 Task: For heading Arial black with underline.  font size for heading18,  'Change the font style of data to'Calibri.  and font size to 9,  Change the alignment of both headline & data to Align center.  In the sheet   Prime Sales templetes book
Action: Mouse moved to (20, 114)
Screenshot: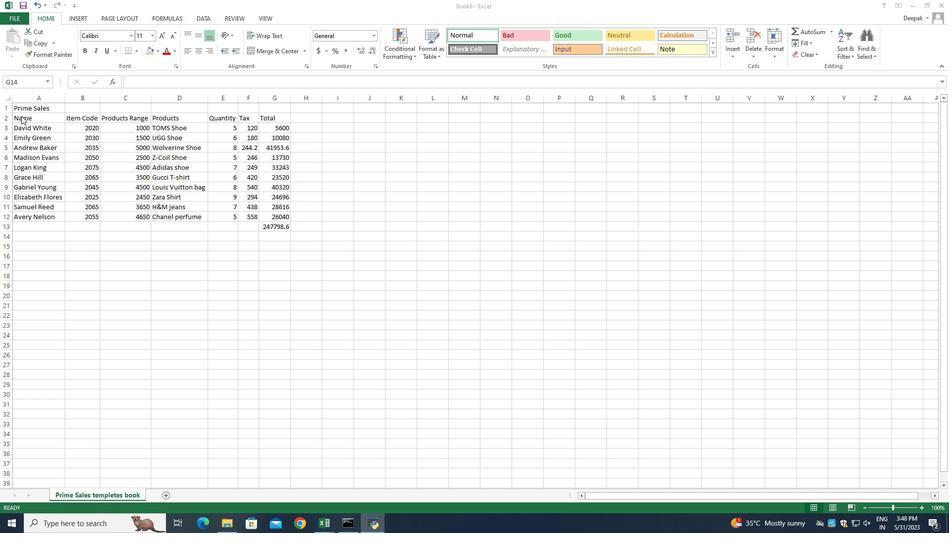 
Action: Mouse pressed left at (20, 114)
Screenshot: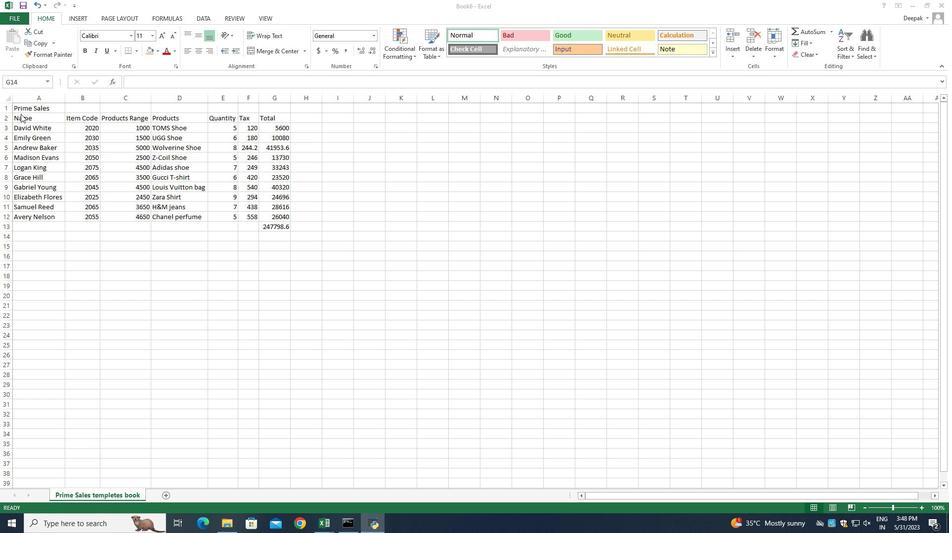
Action: Mouse moved to (17, 118)
Screenshot: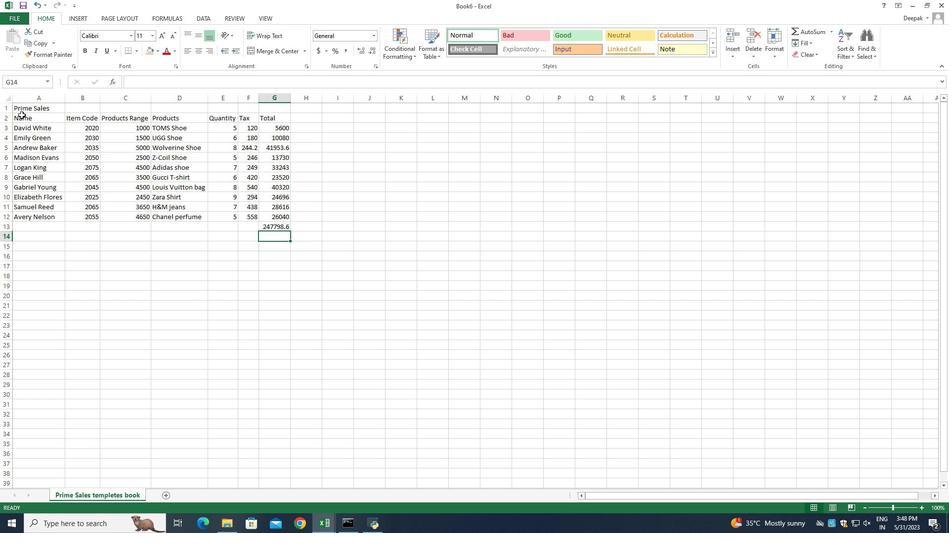 
Action: Mouse pressed left at (17, 118)
Screenshot: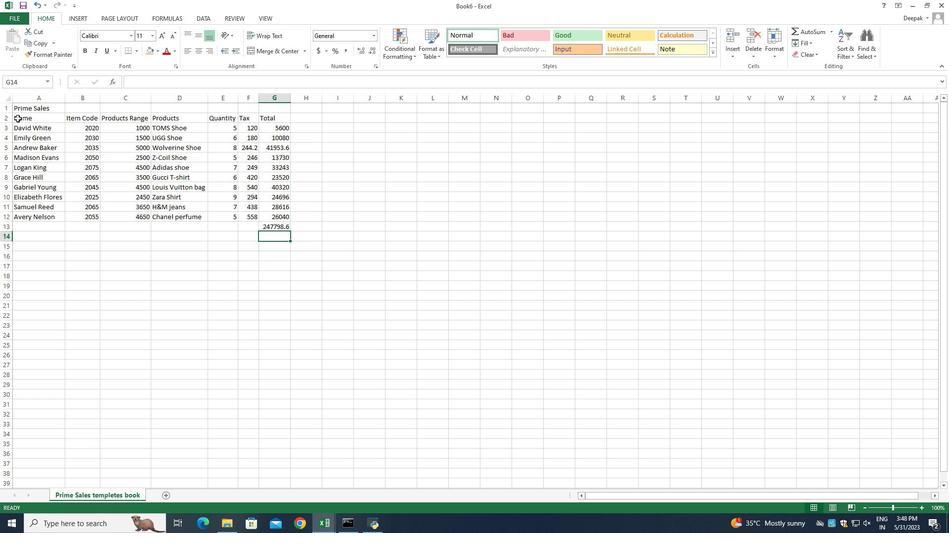 
Action: Mouse moved to (132, 36)
Screenshot: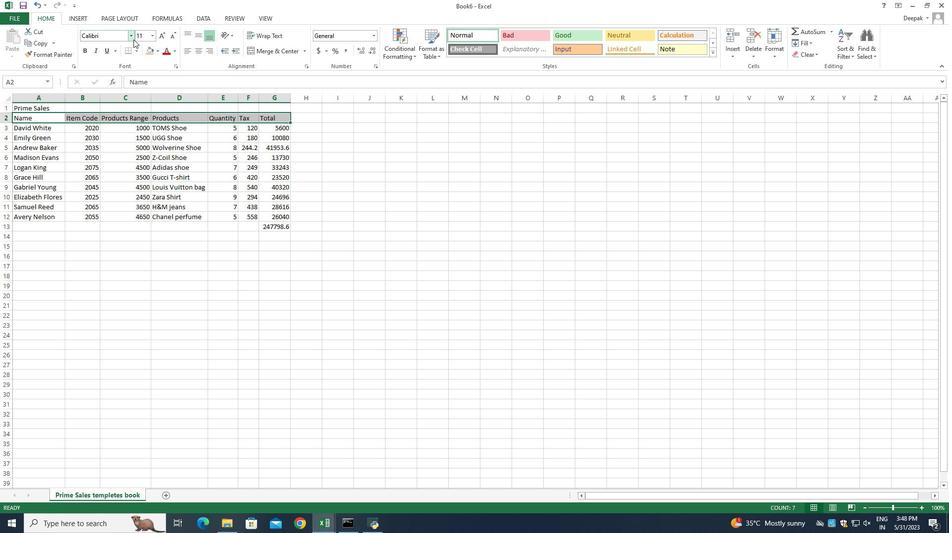 
Action: Mouse pressed left at (132, 36)
Screenshot: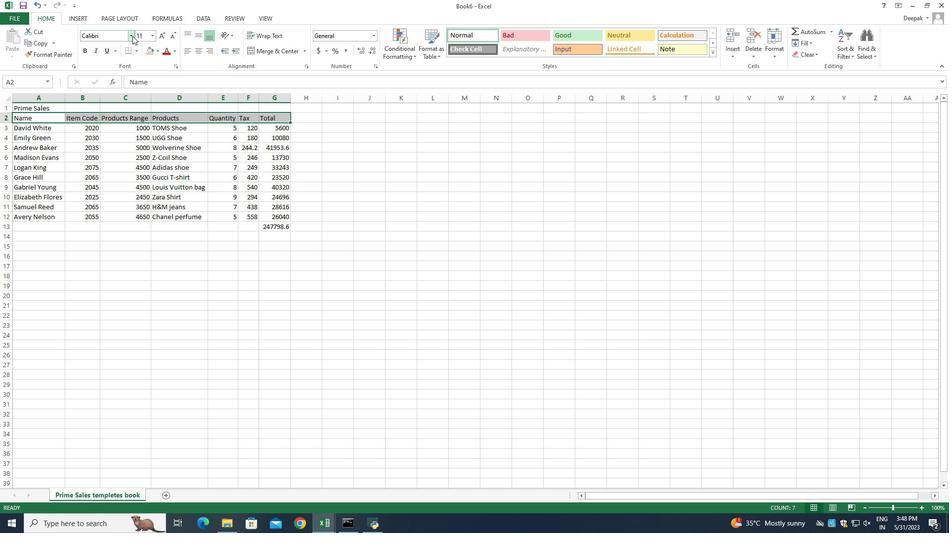 
Action: Mouse moved to (143, 133)
Screenshot: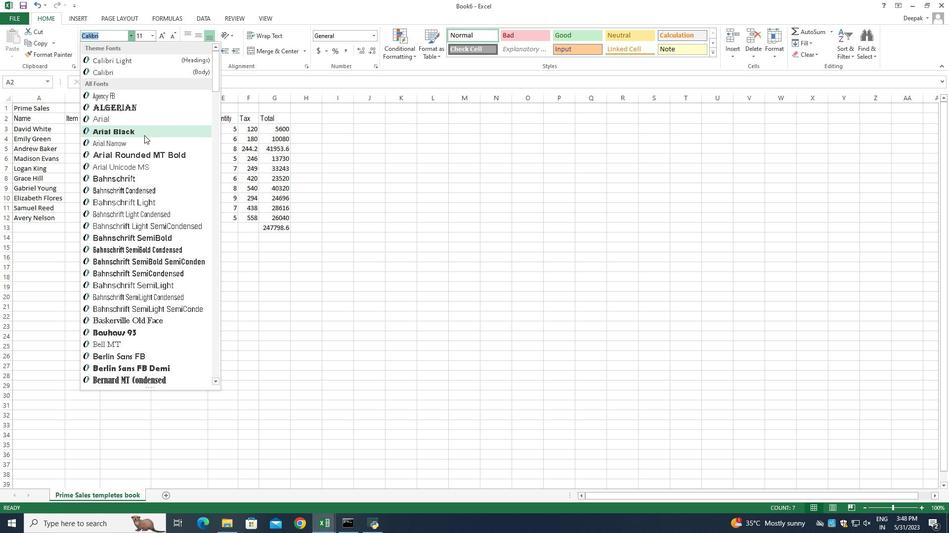 
Action: Mouse pressed left at (143, 133)
Screenshot: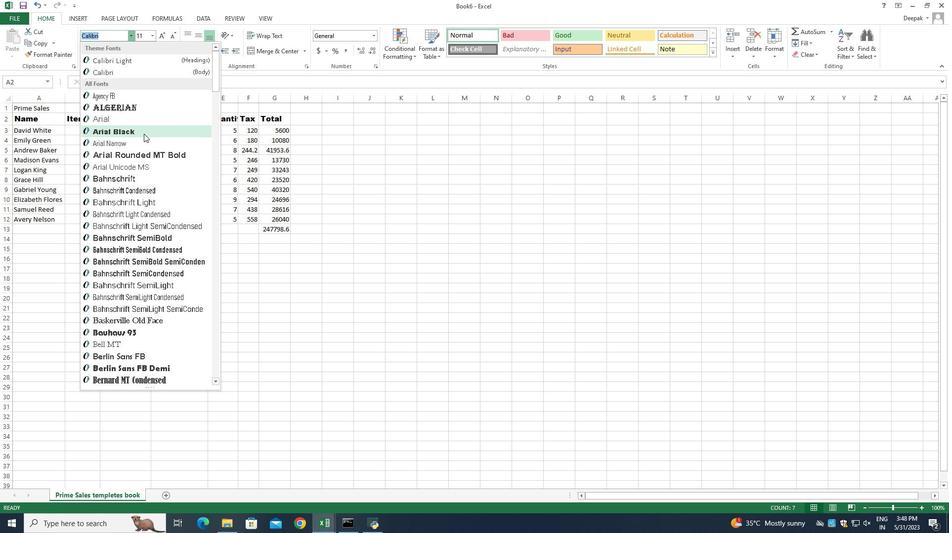
Action: Mouse moved to (99, 98)
Screenshot: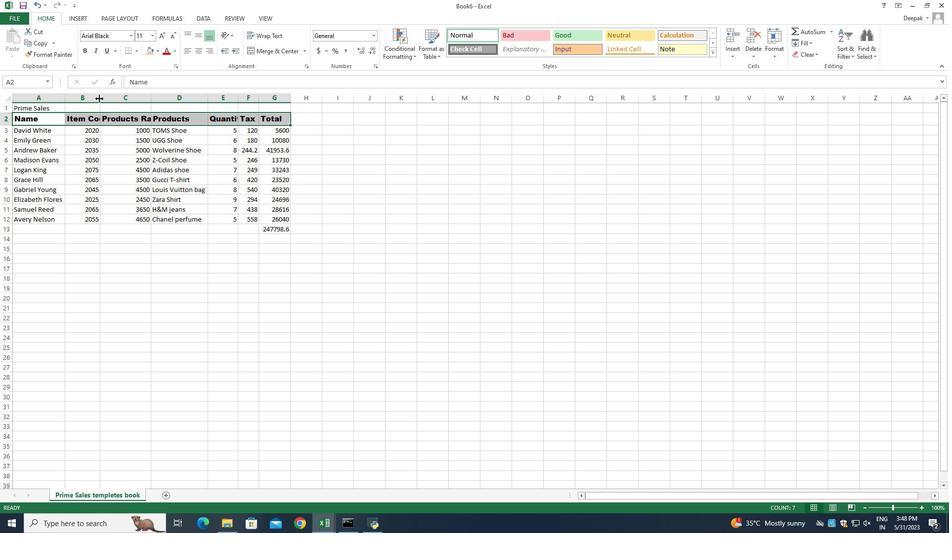 
Action: Mouse pressed left at (99, 98)
Screenshot: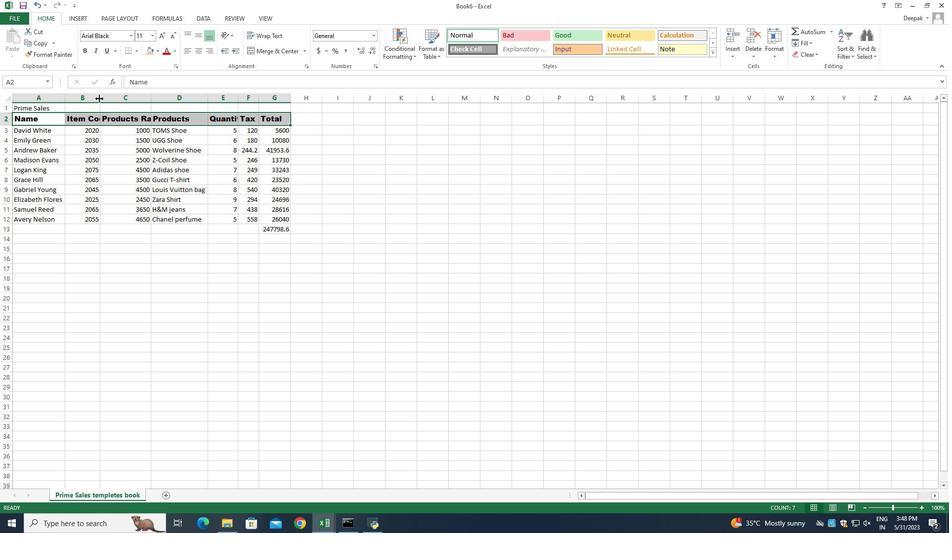 
Action: Mouse pressed left at (99, 98)
Screenshot: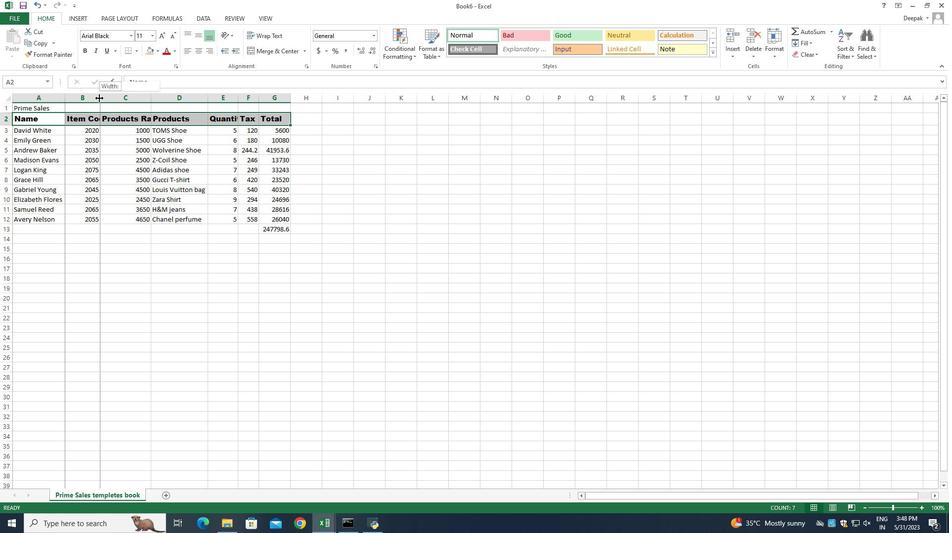
Action: Mouse moved to (163, 98)
Screenshot: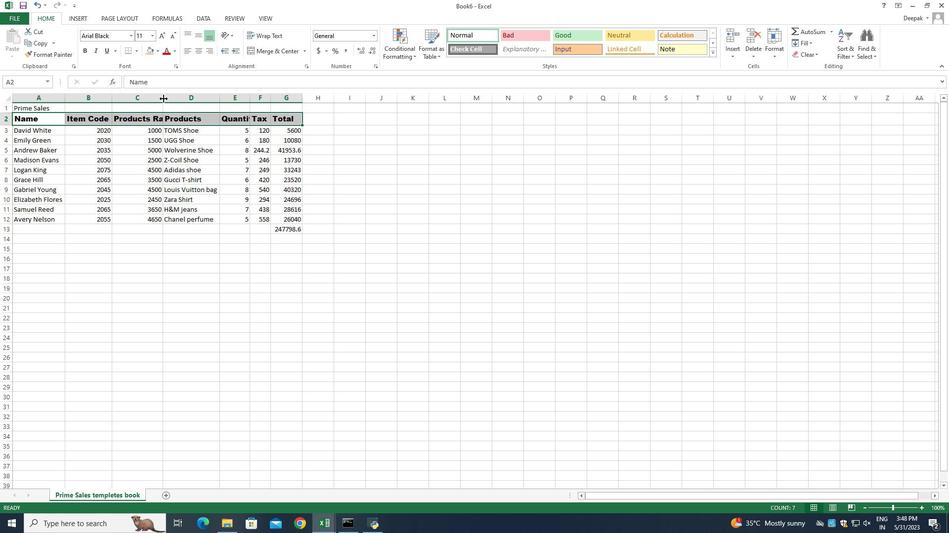 
Action: Mouse pressed left at (163, 98)
Screenshot: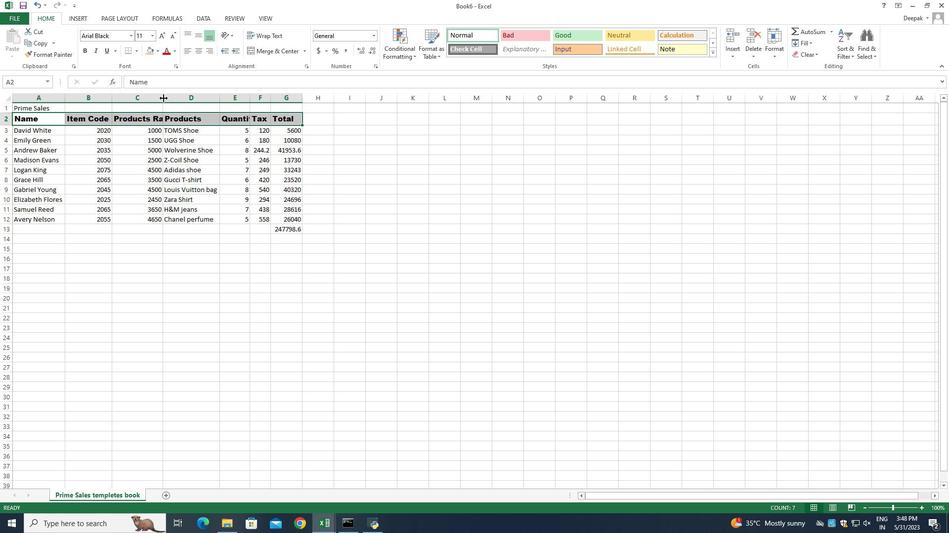 
Action: Mouse pressed left at (163, 98)
Screenshot: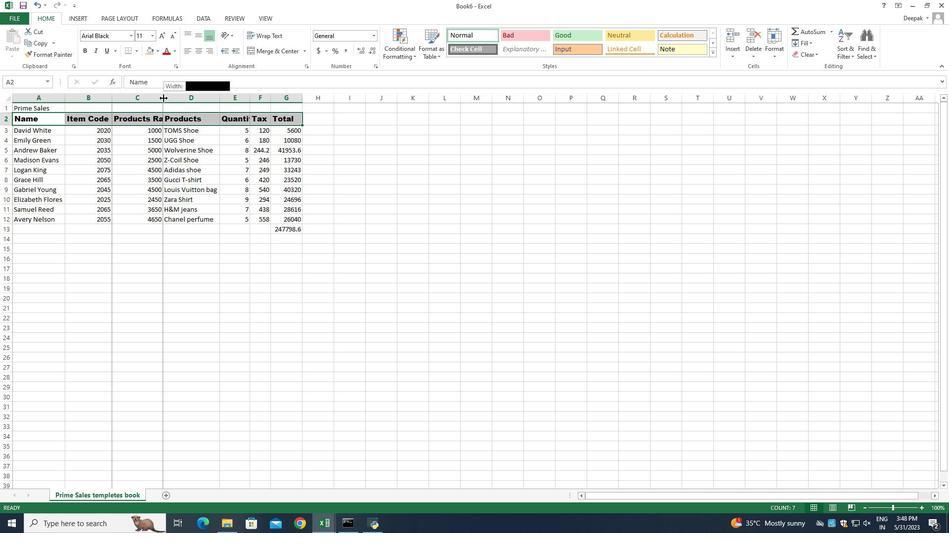 
Action: Mouse moved to (239, 98)
Screenshot: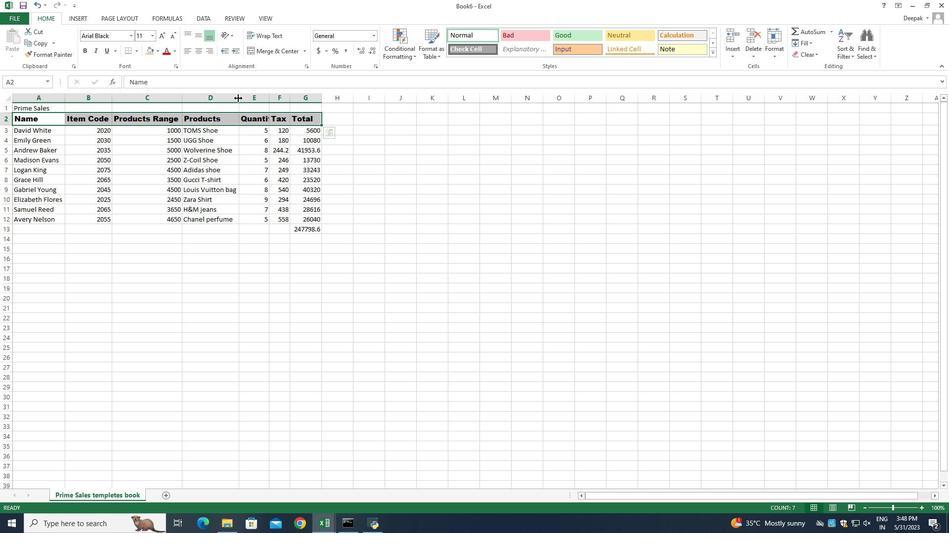 
Action: Mouse pressed left at (239, 98)
Screenshot: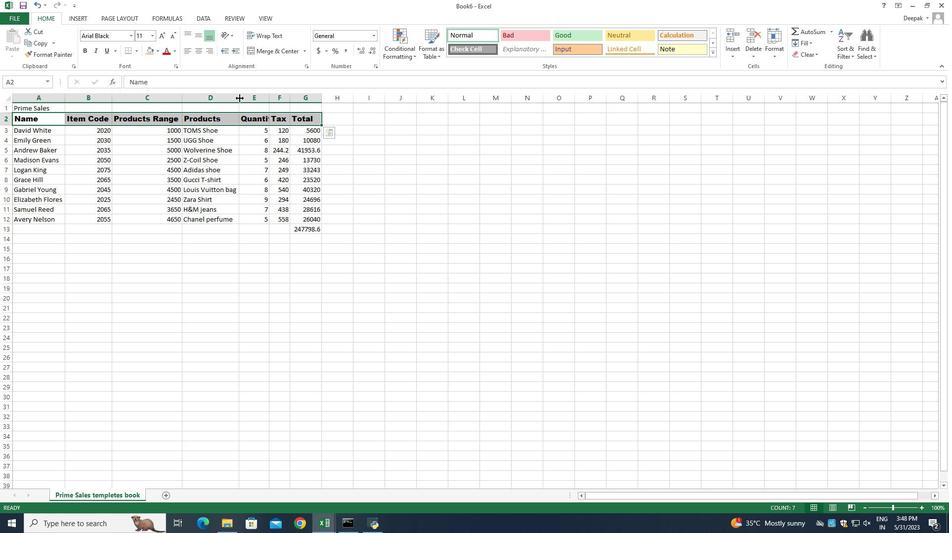 
Action: Mouse pressed left at (239, 98)
Screenshot: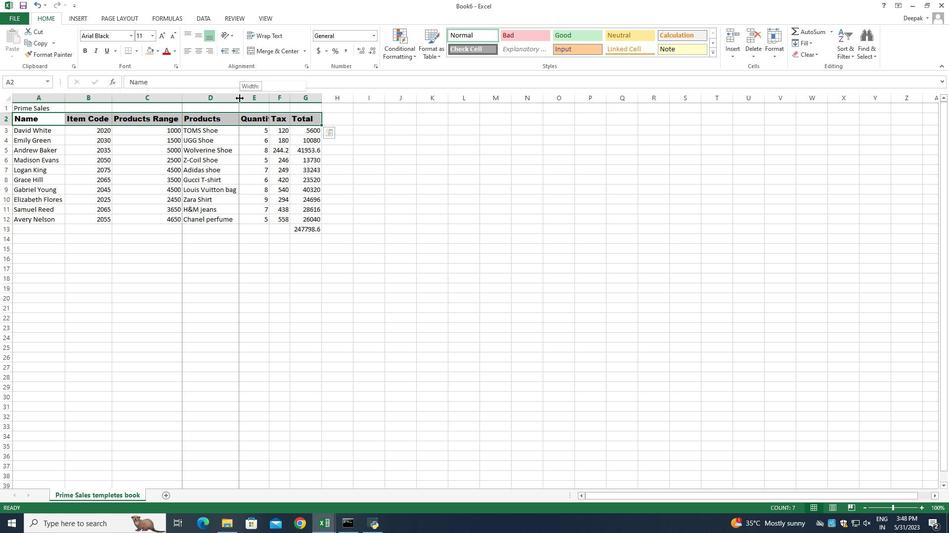 
Action: Mouse moved to (137, 259)
Screenshot: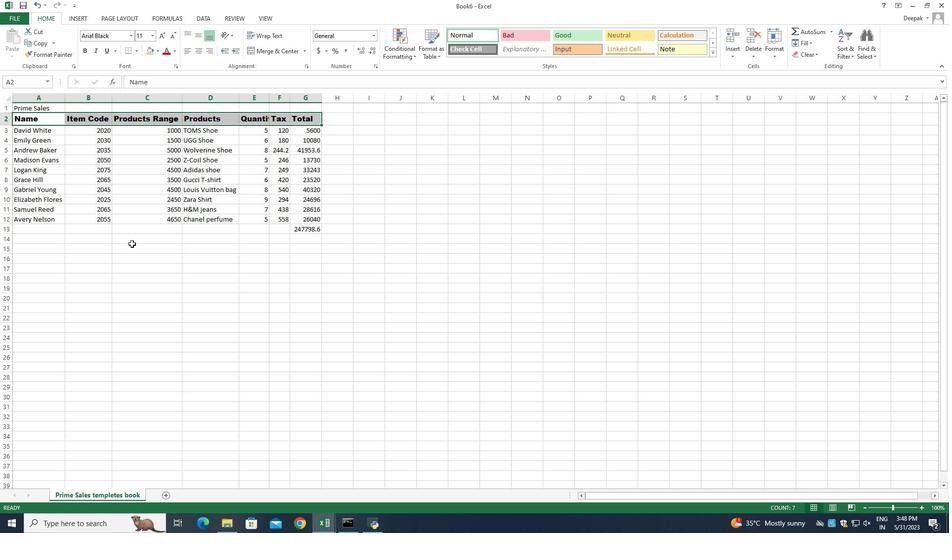 
Action: Mouse scrolled (137, 259) with delta (0, 0)
Screenshot: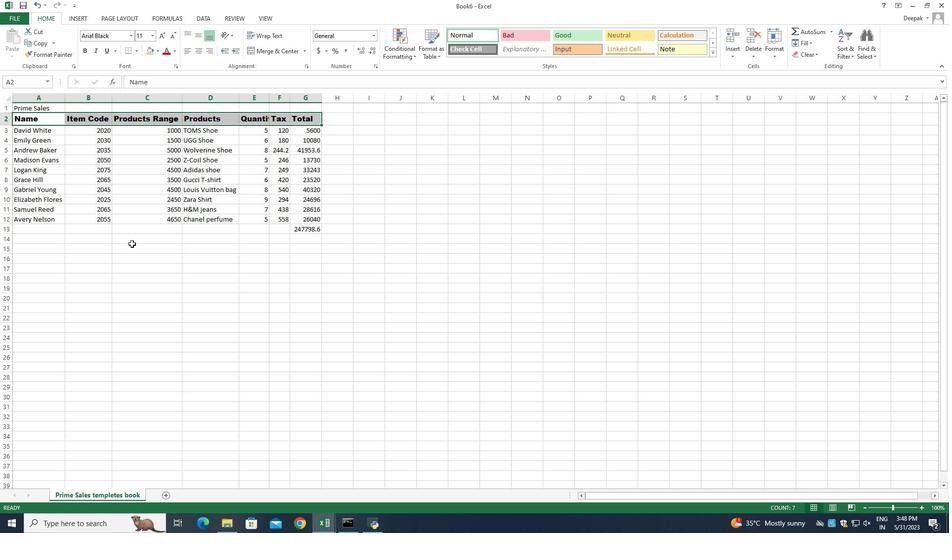 
Action: Mouse moved to (109, 52)
Screenshot: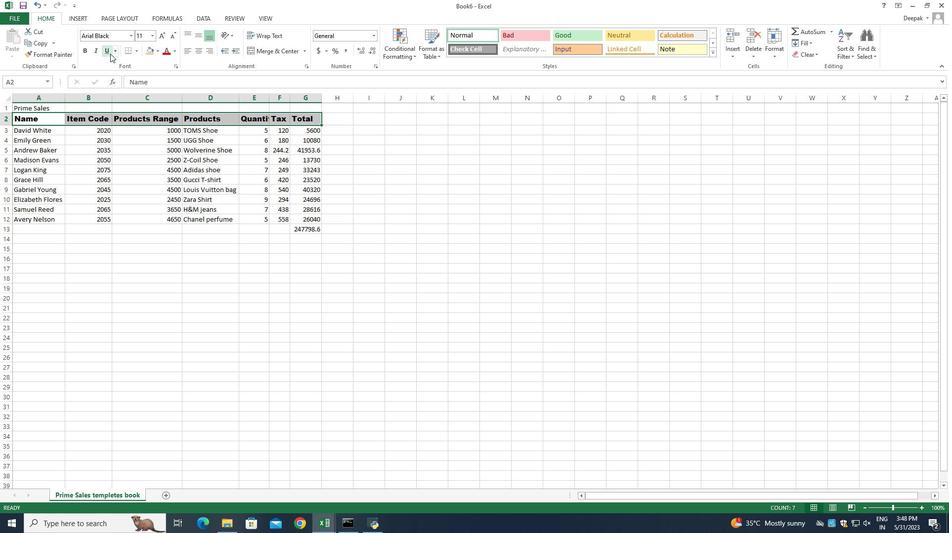 
Action: Mouse pressed left at (109, 52)
Screenshot: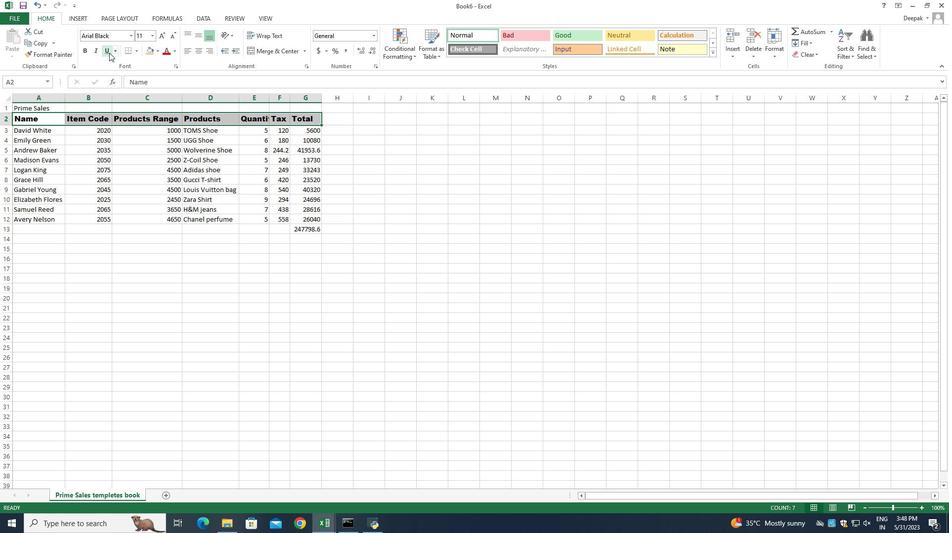 
Action: Mouse moved to (150, 36)
Screenshot: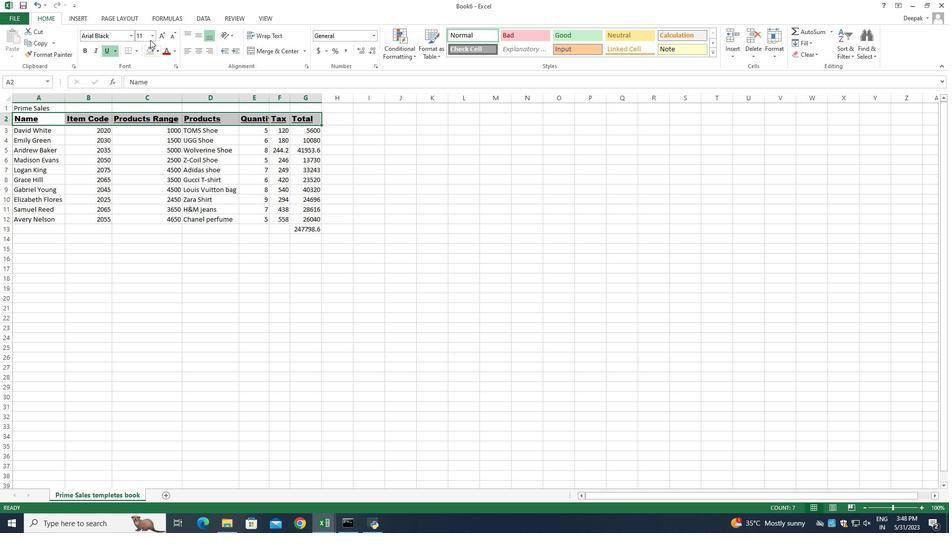 
Action: Mouse pressed left at (150, 36)
Screenshot: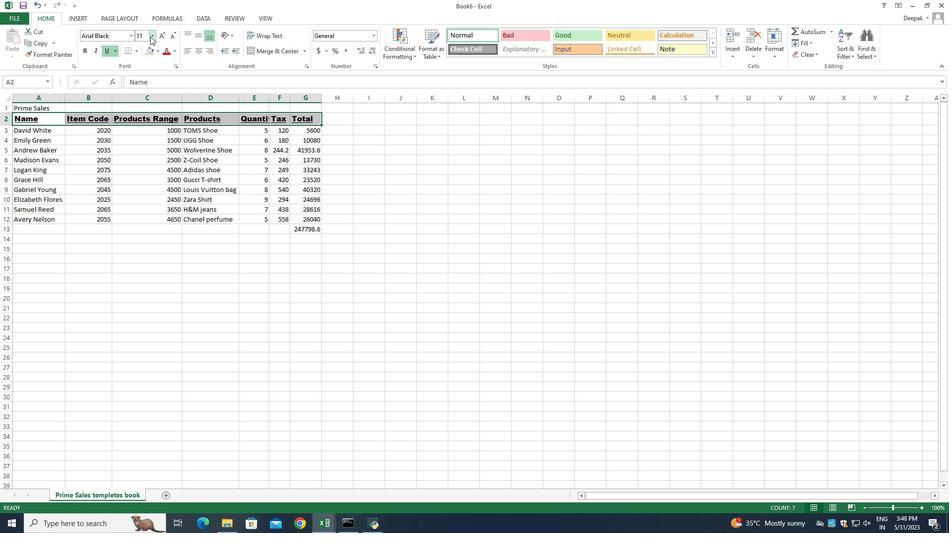 
Action: Mouse moved to (143, 109)
Screenshot: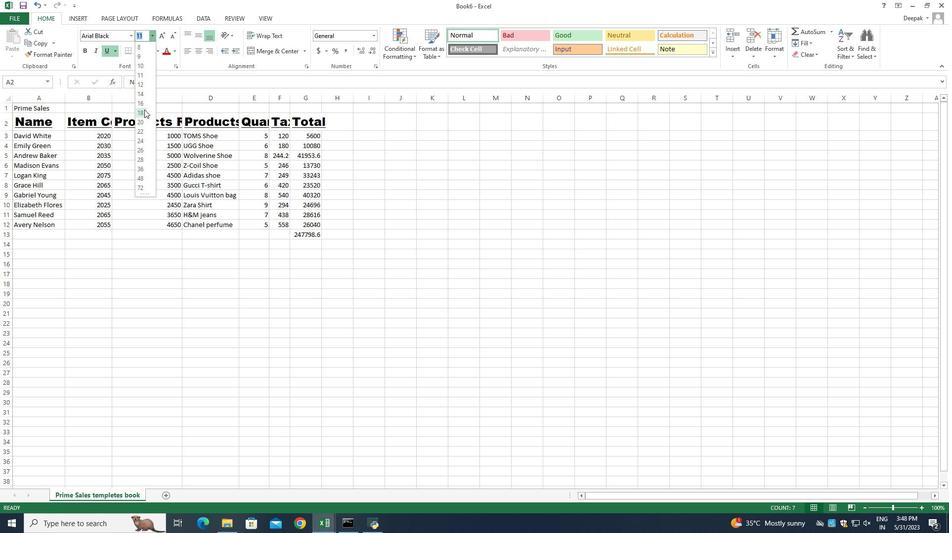 
Action: Mouse pressed left at (143, 109)
Screenshot: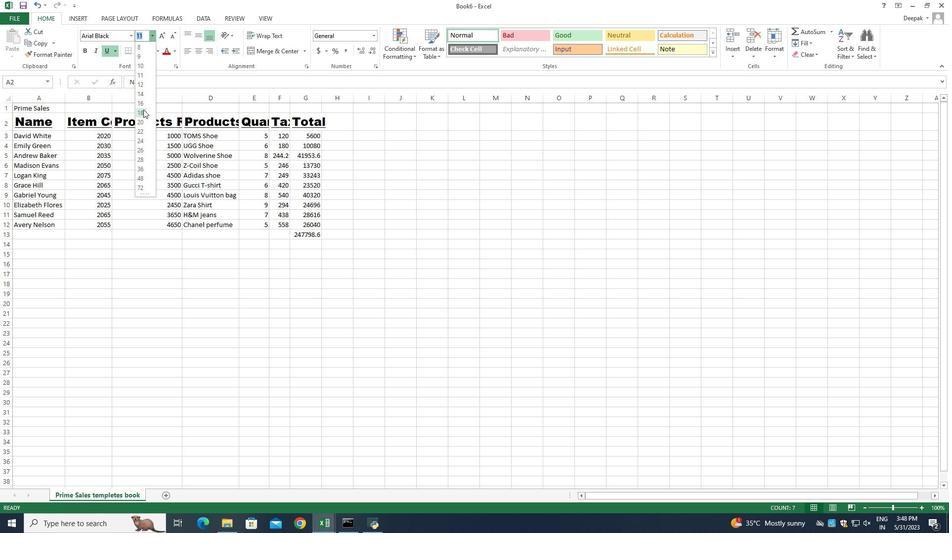 
Action: Mouse moved to (25, 136)
Screenshot: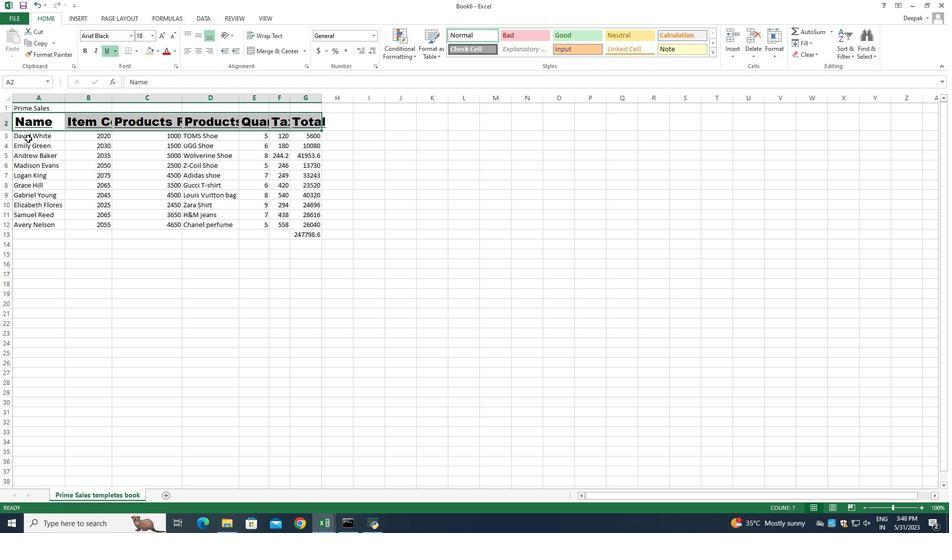 
Action: Mouse pressed left at (25, 136)
Screenshot: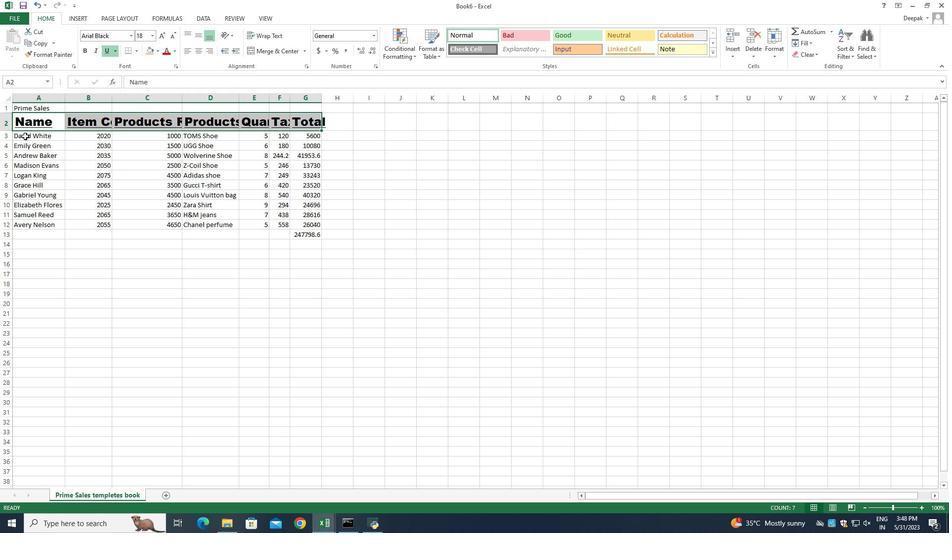 
Action: Mouse moved to (130, 36)
Screenshot: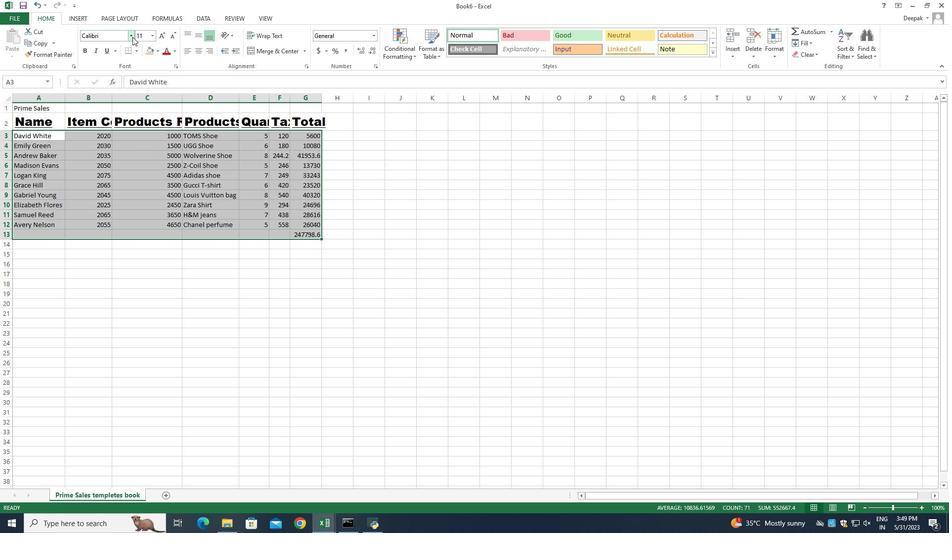 
Action: Mouse pressed left at (130, 36)
Screenshot: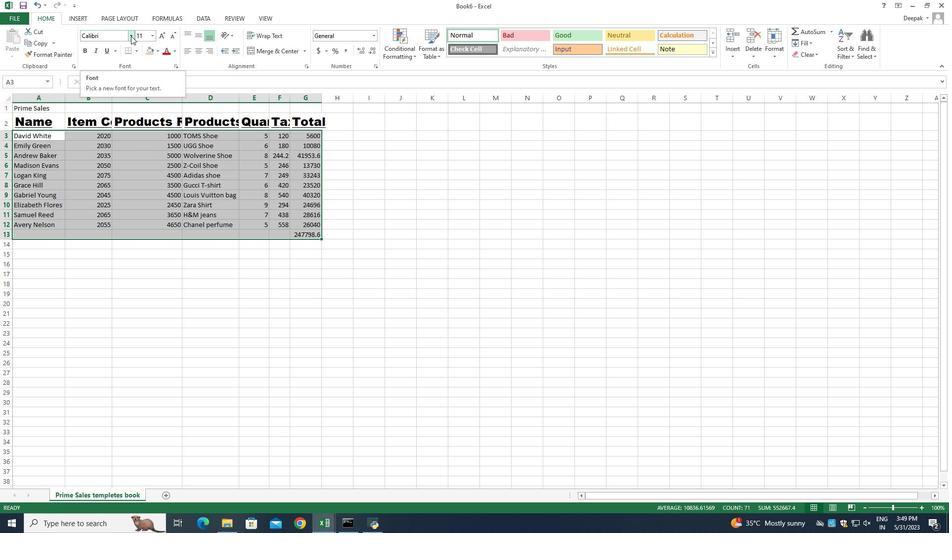 
Action: Mouse moved to (129, 71)
Screenshot: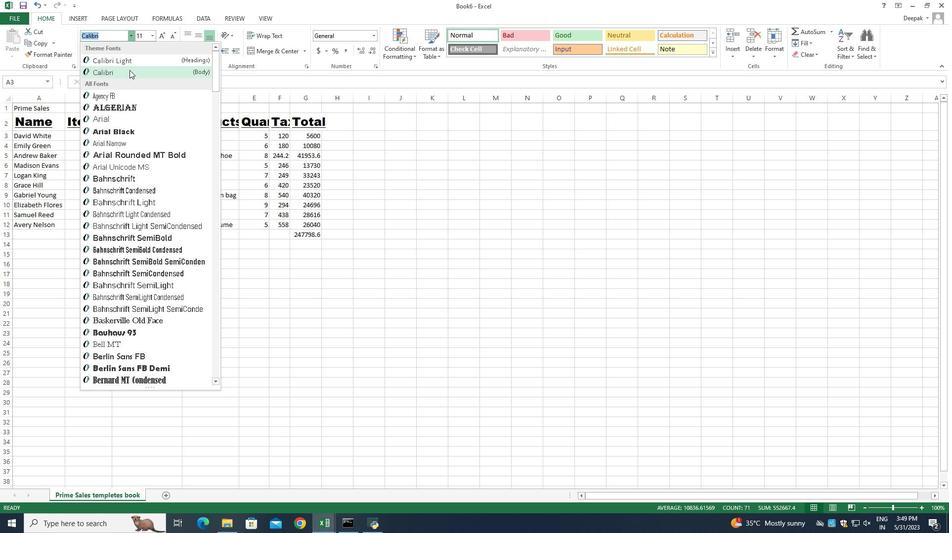 
Action: Mouse pressed left at (129, 71)
Screenshot: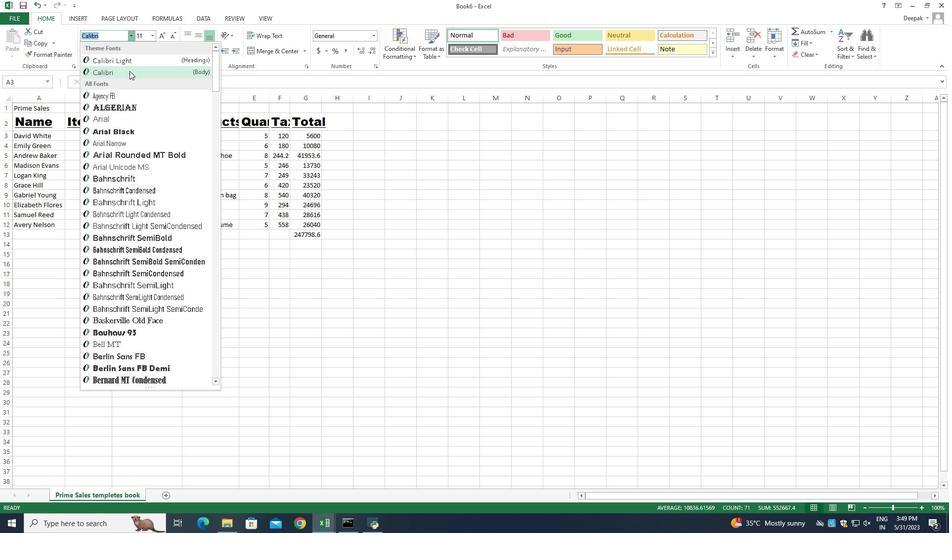 
Action: Mouse moved to (151, 36)
Screenshot: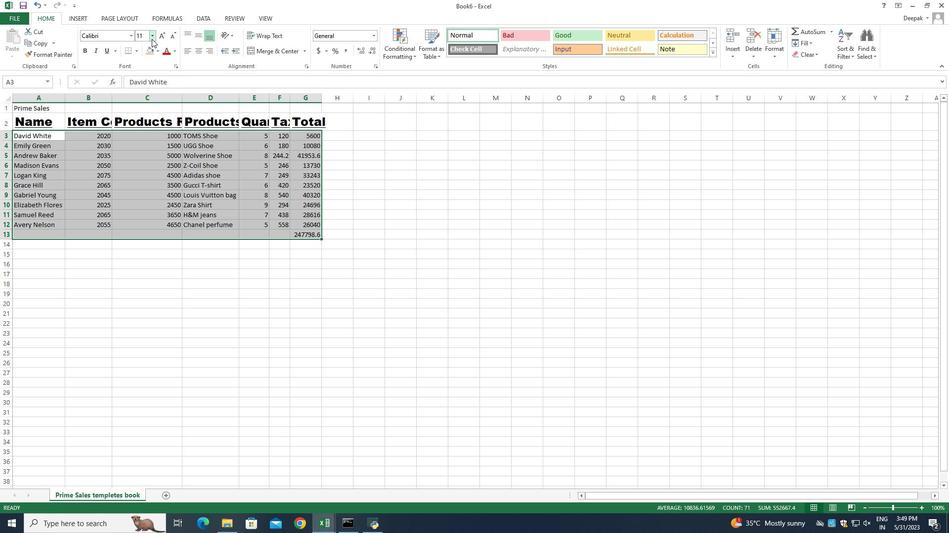
Action: Mouse pressed left at (151, 36)
Screenshot: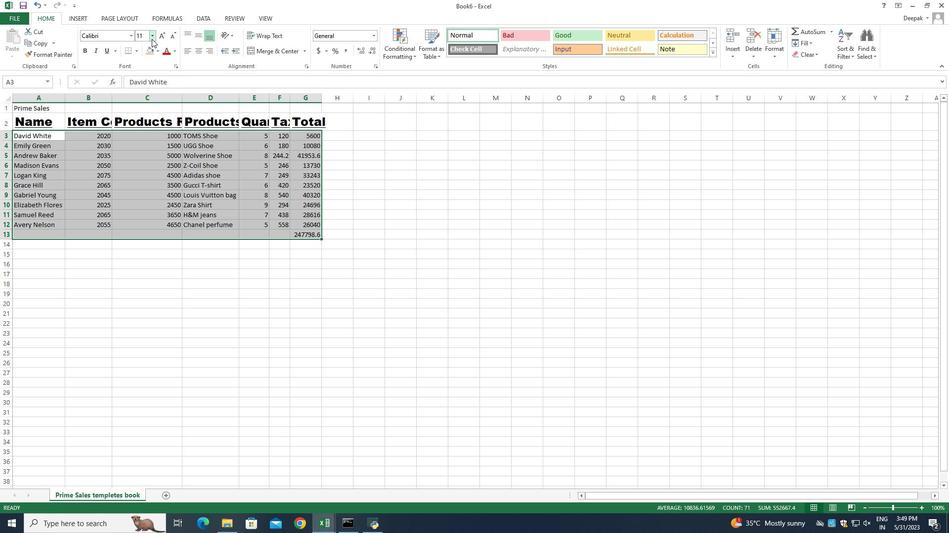 
Action: Mouse moved to (141, 54)
Screenshot: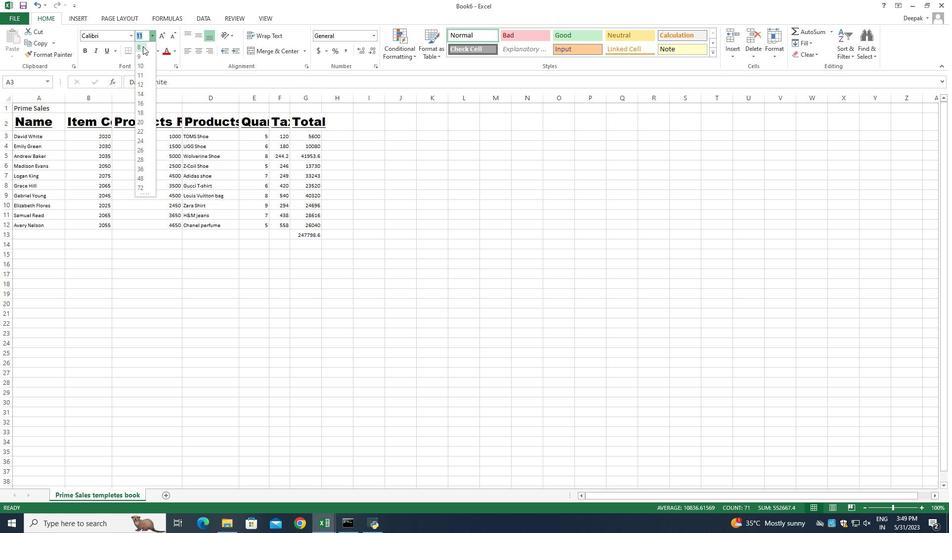 
Action: Mouse pressed left at (141, 54)
Screenshot: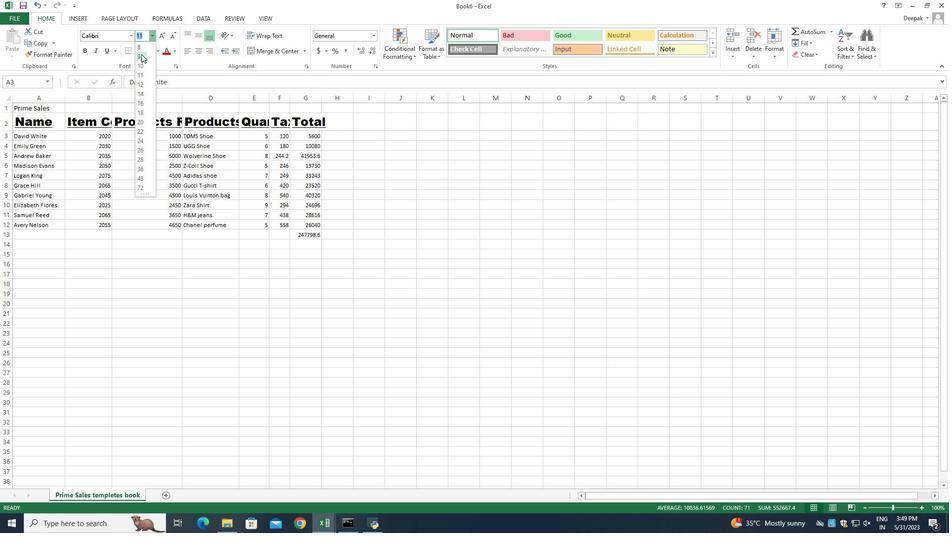 
Action: Mouse moved to (205, 124)
Screenshot: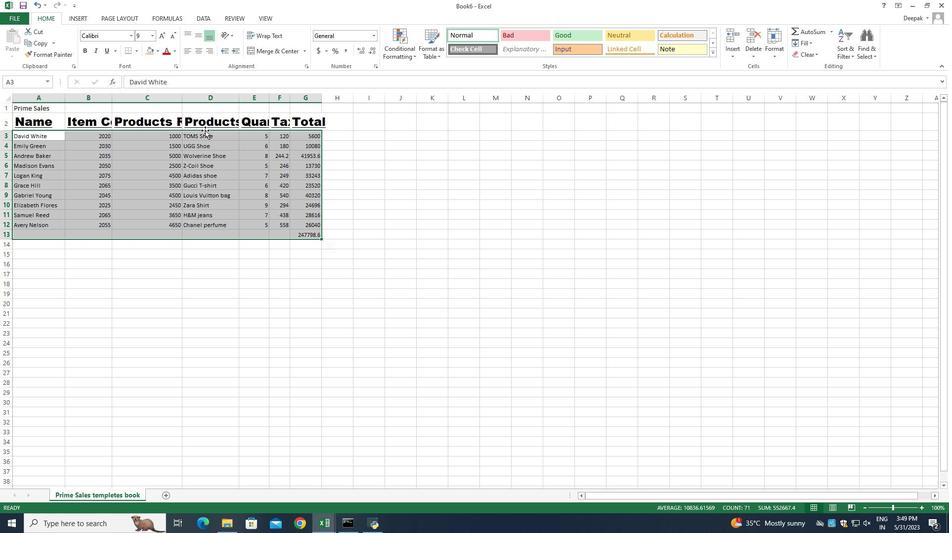 
Action: Mouse pressed left at (205, 124)
Screenshot: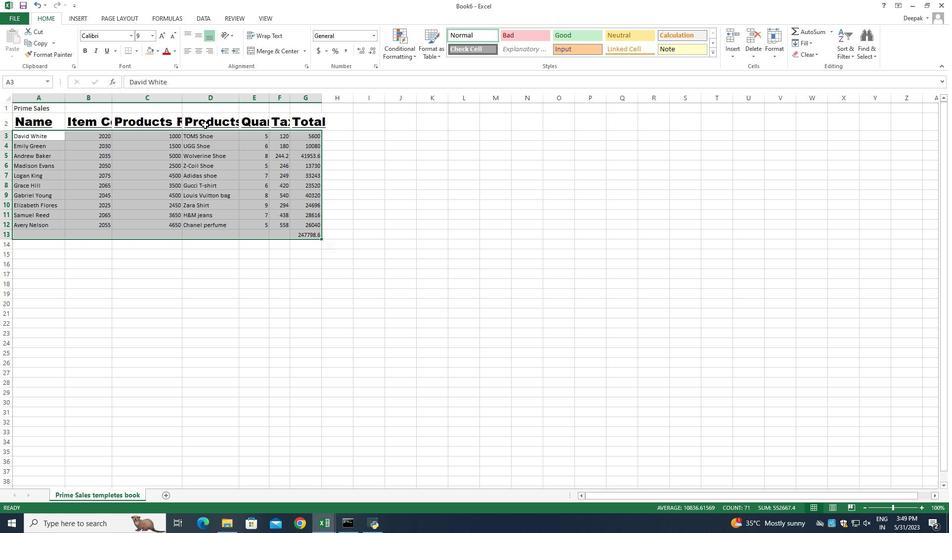 
Action: Mouse moved to (23, 118)
Screenshot: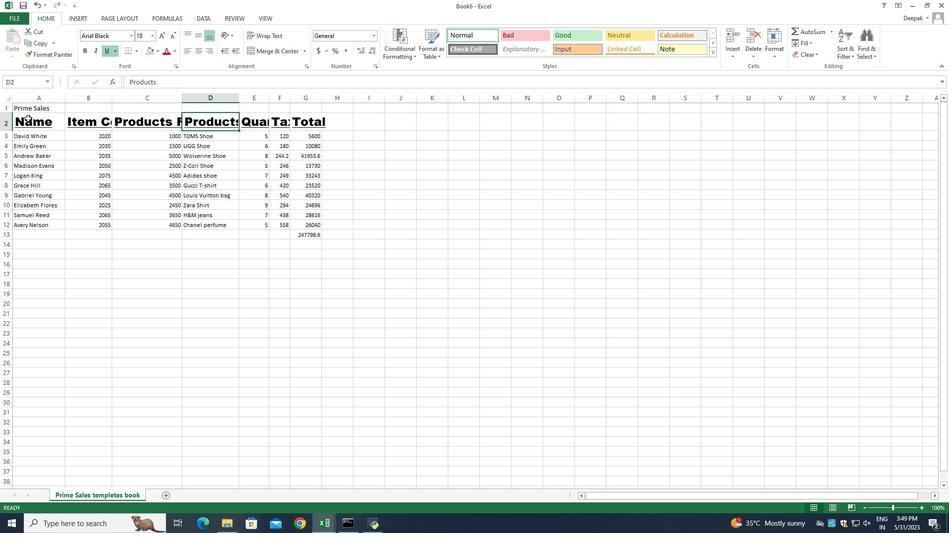 
Action: Mouse pressed left at (23, 118)
Screenshot: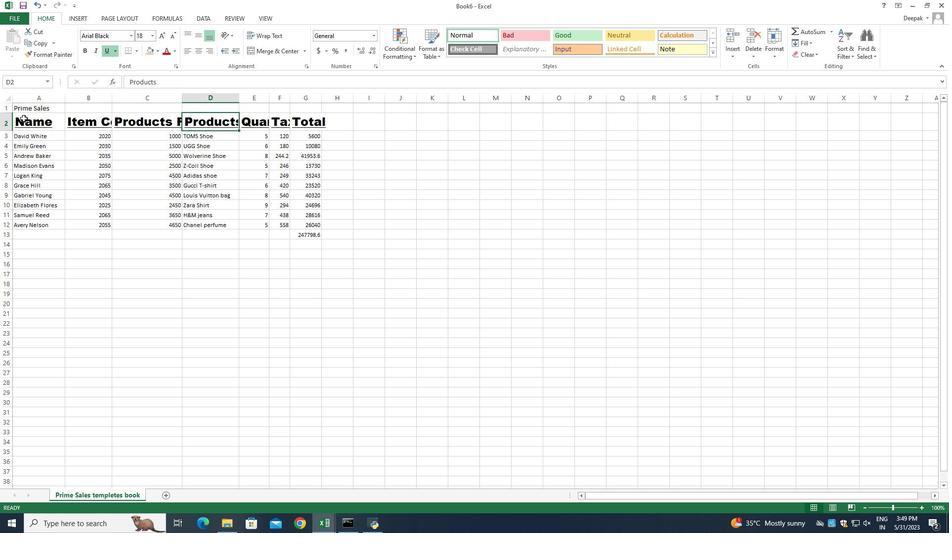 
Action: Mouse moved to (195, 48)
Screenshot: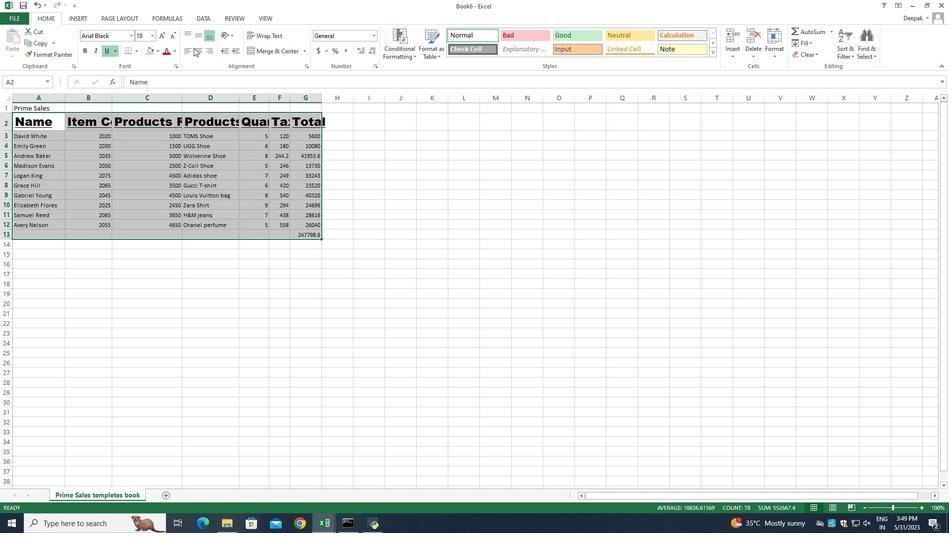 
Action: Mouse pressed left at (195, 48)
Screenshot: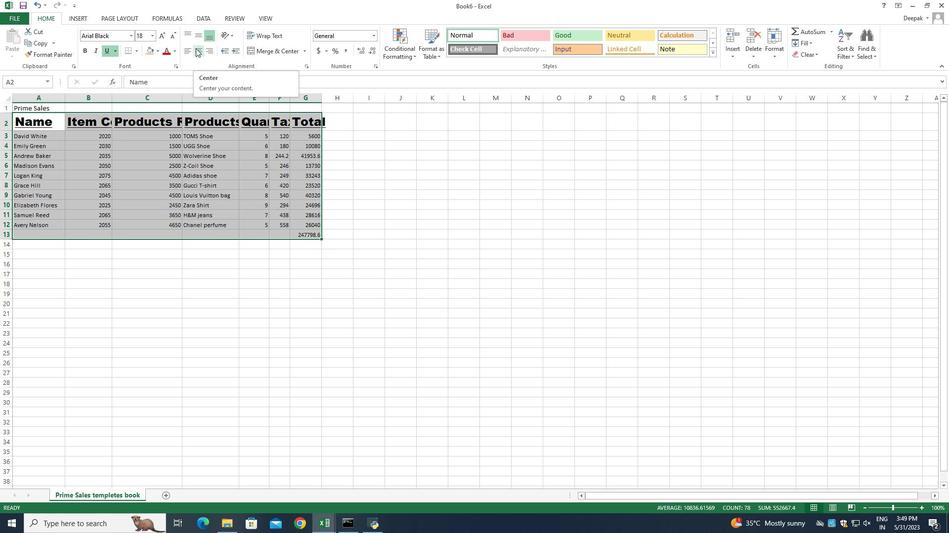 
Action: Mouse moved to (291, 252)
Screenshot: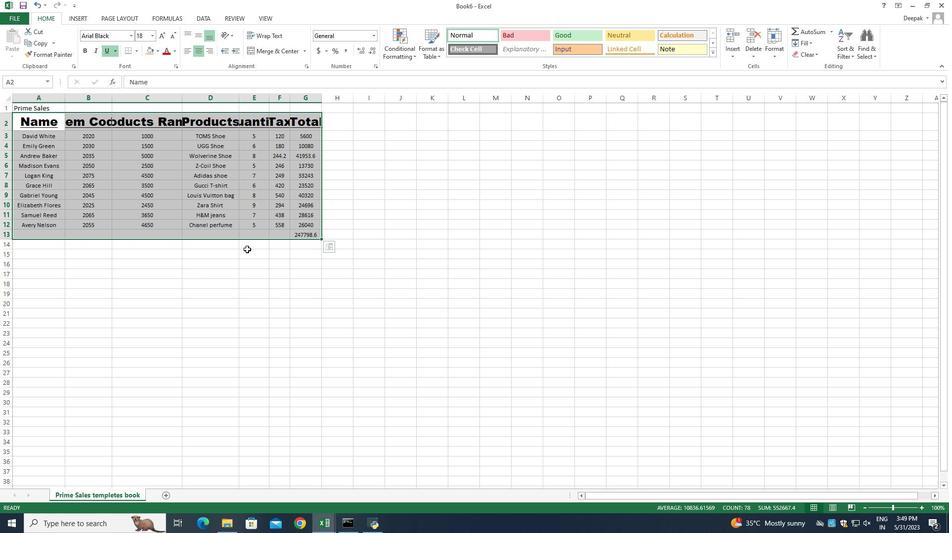 
Action: Mouse scrolled (291, 252) with delta (0, 0)
Screenshot: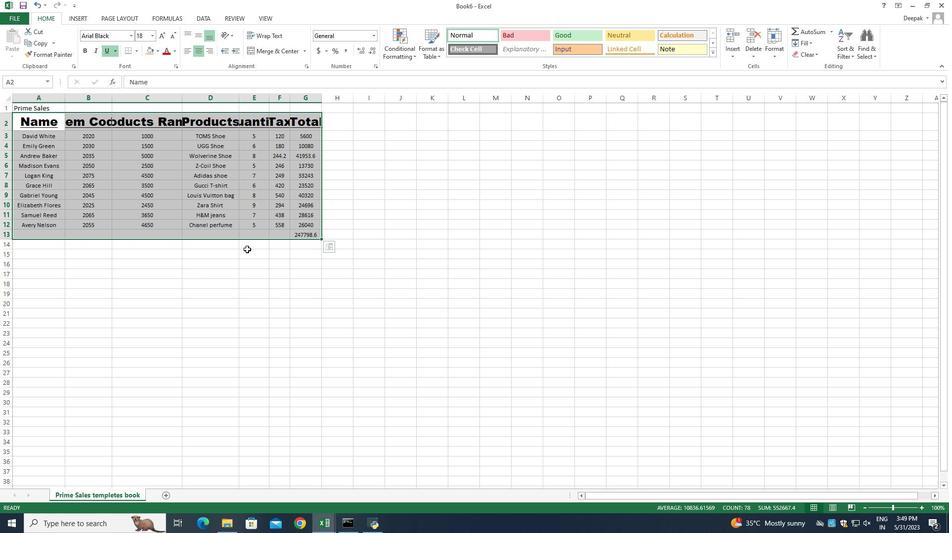 
Action: Mouse moved to (297, 253)
Screenshot: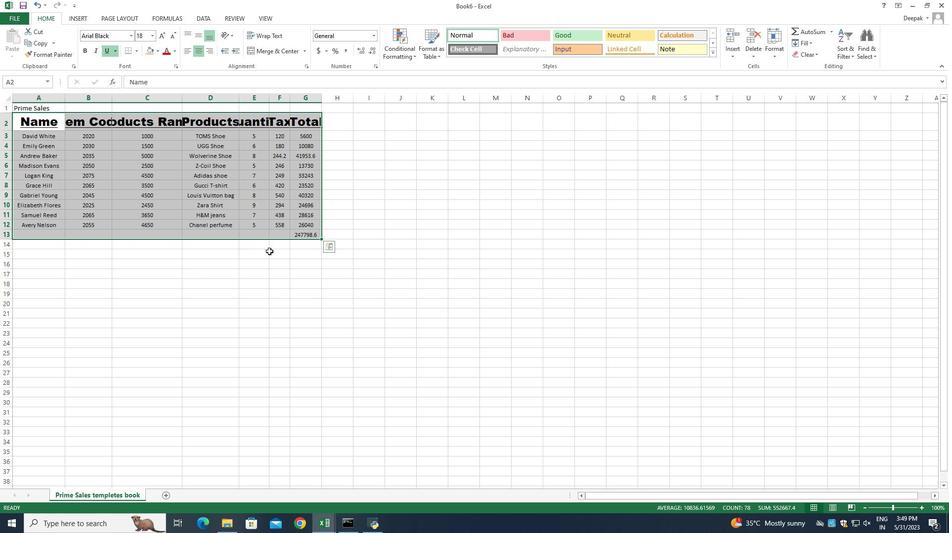 
Action: Mouse scrolled (297, 253) with delta (0, 0)
Screenshot: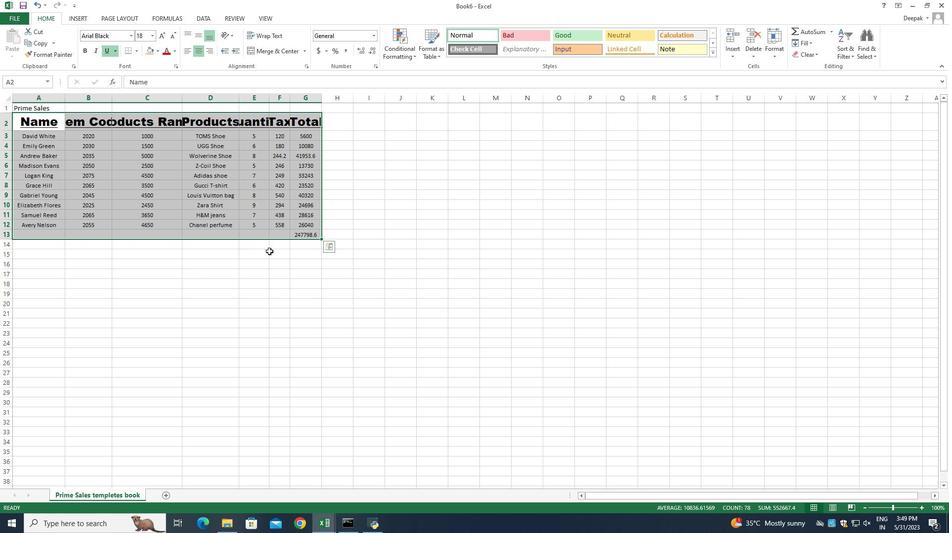 
Action: Mouse moved to (297, 253)
Screenshot: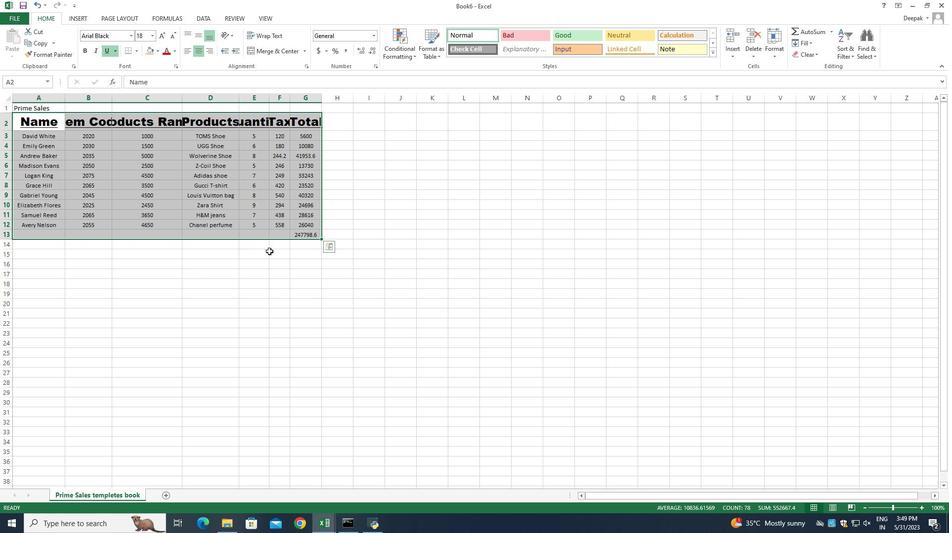 
Action: Mouse scrolled (297, 254) with delta (0, 0)
Screenshot: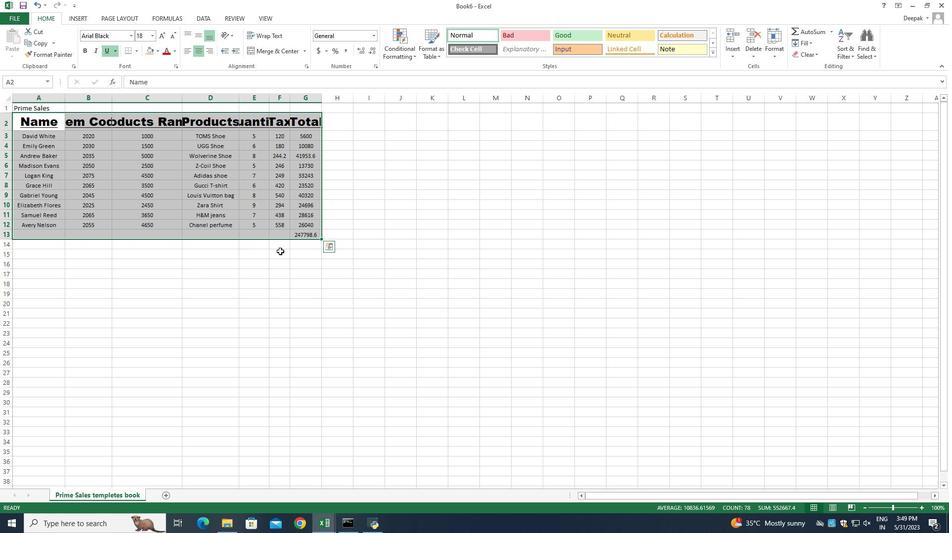 
Action: Mouse moved to (371, 156)
Screenshot: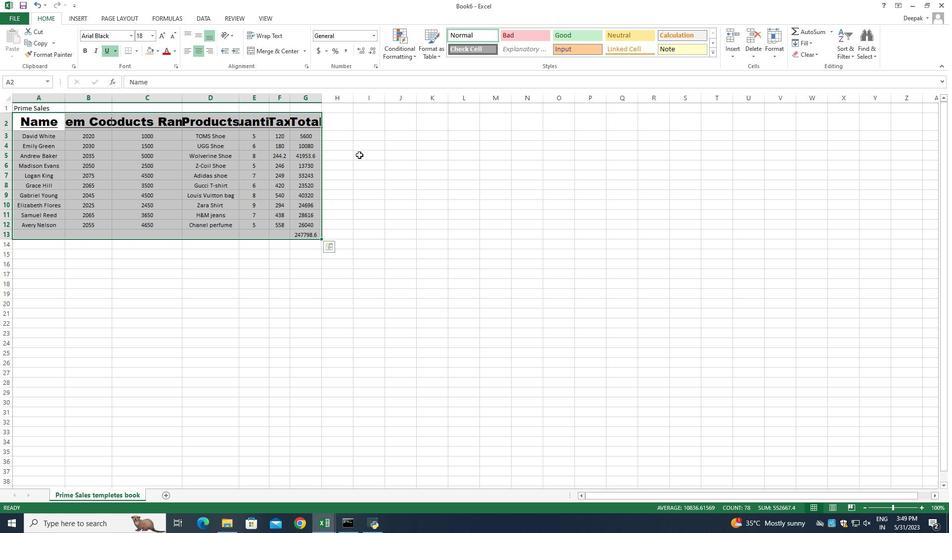 
Action: Mouse pressed left at (371, 156)
Screenshot: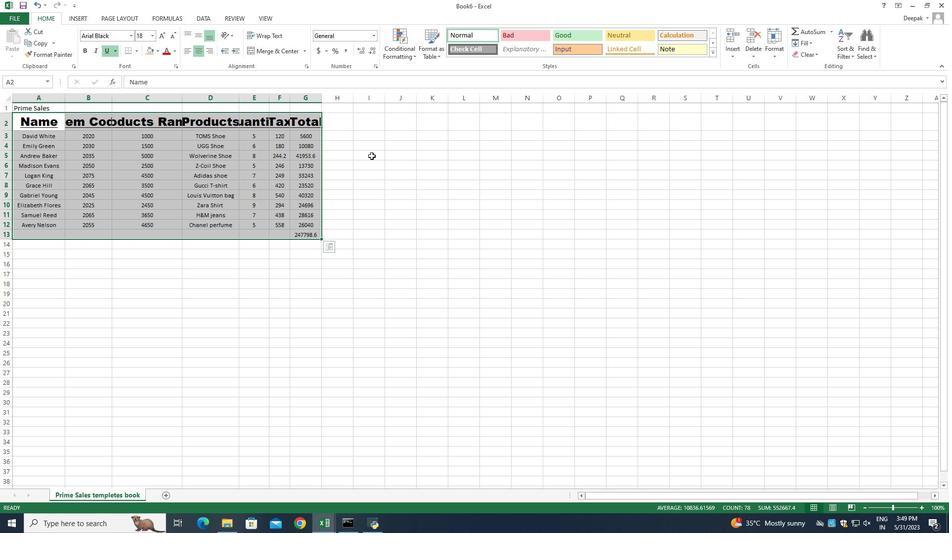
Action: Mouse moved to (211, 217)
Screenshot: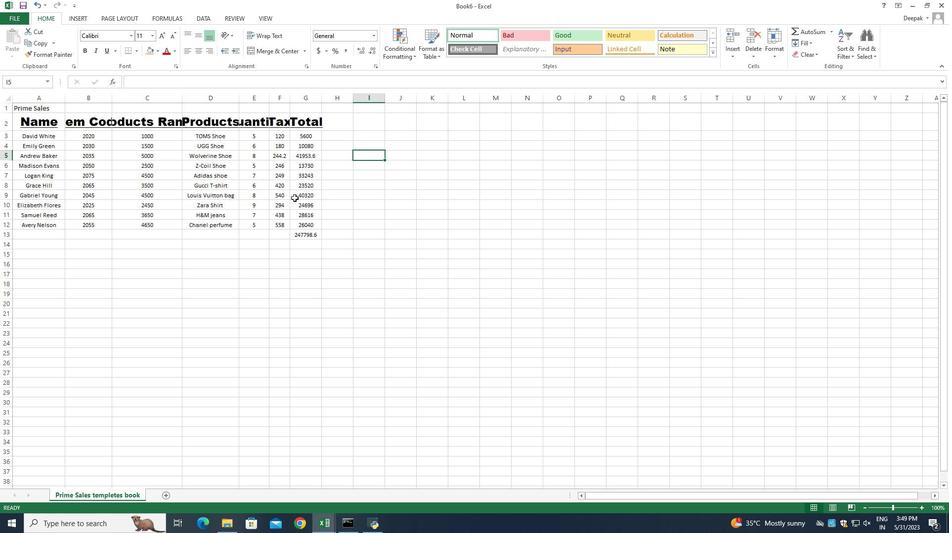 
Action: Mouse scrolled (211, 217) with delta (0, 0)
Screenshot: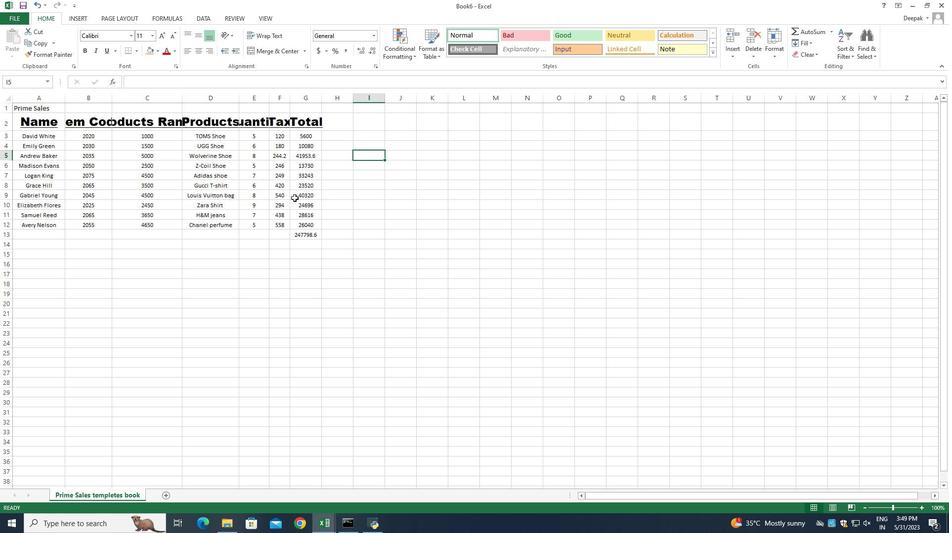 
Action: Mouse moved to (205, 218)
Screenshot: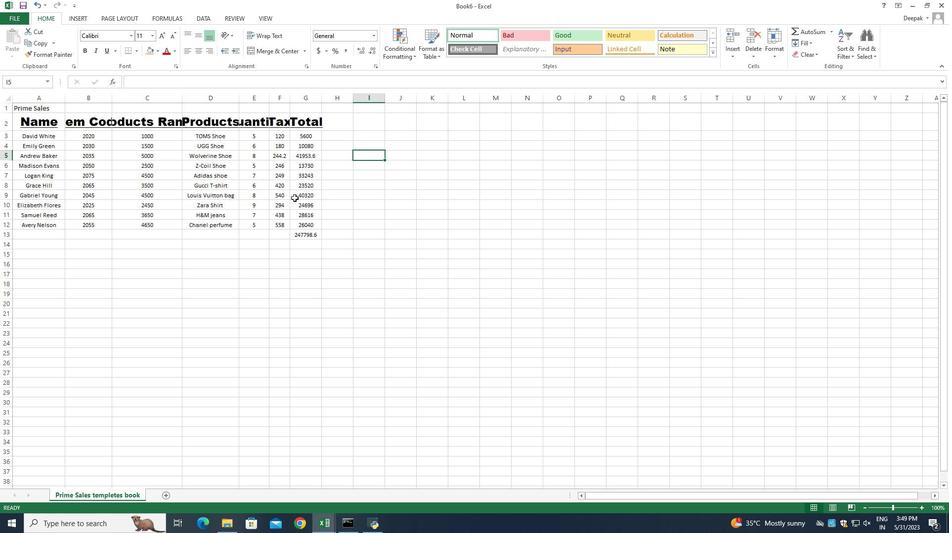 
Action: Mouse scrolled (205, 218) with delta (0, 0)
Screenshot: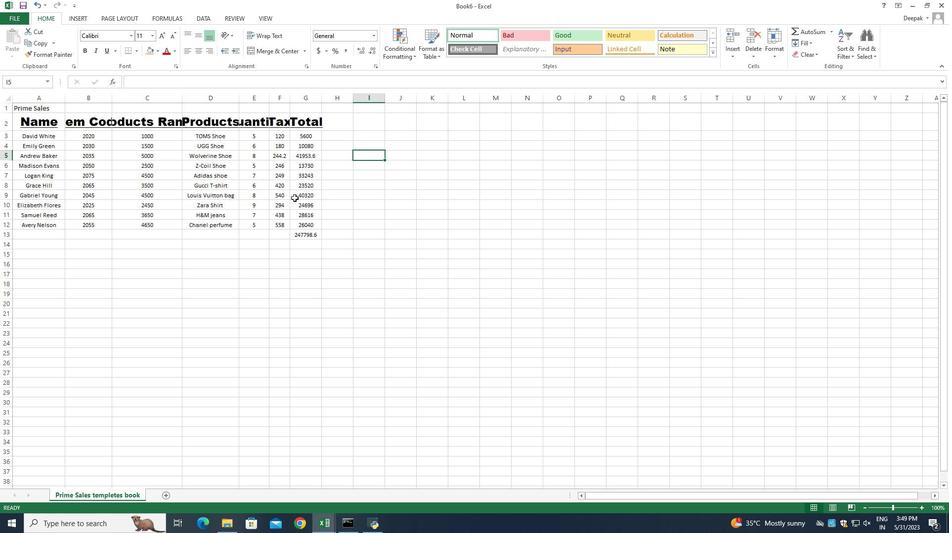 
Action: Mouse moved to (203, 218)
Screenshot: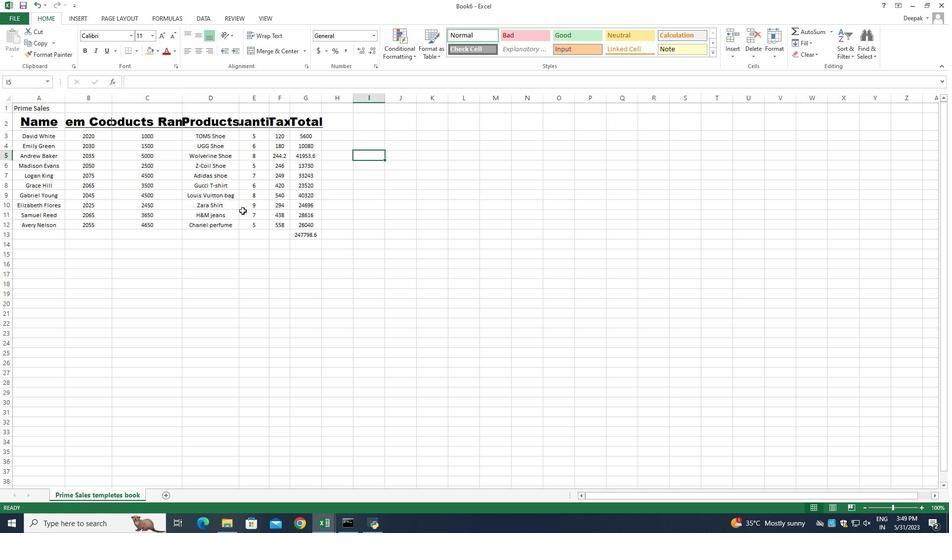 
Action: Mouse scrolled (203, 219) with delta (0, 0)
Screenshot: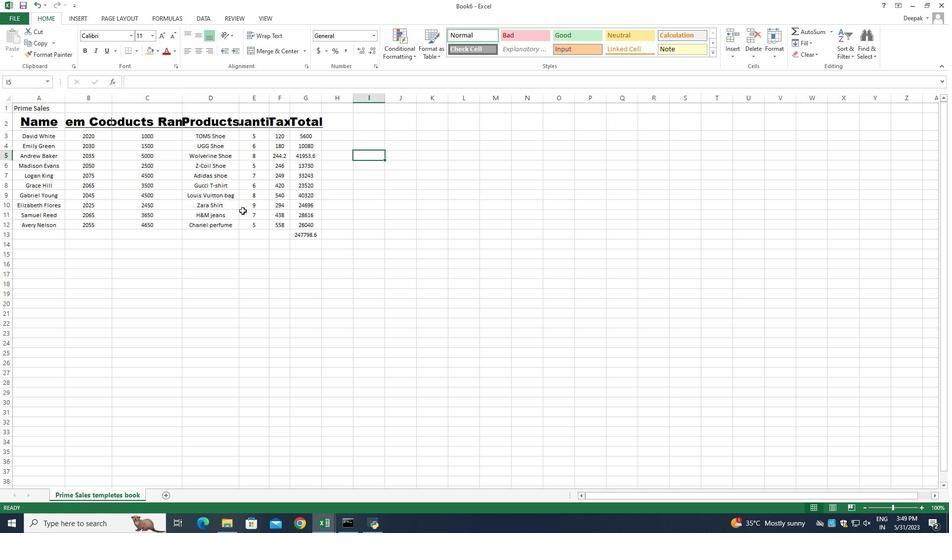 
Action: Mouse moved to (201, 218)
Screenshot: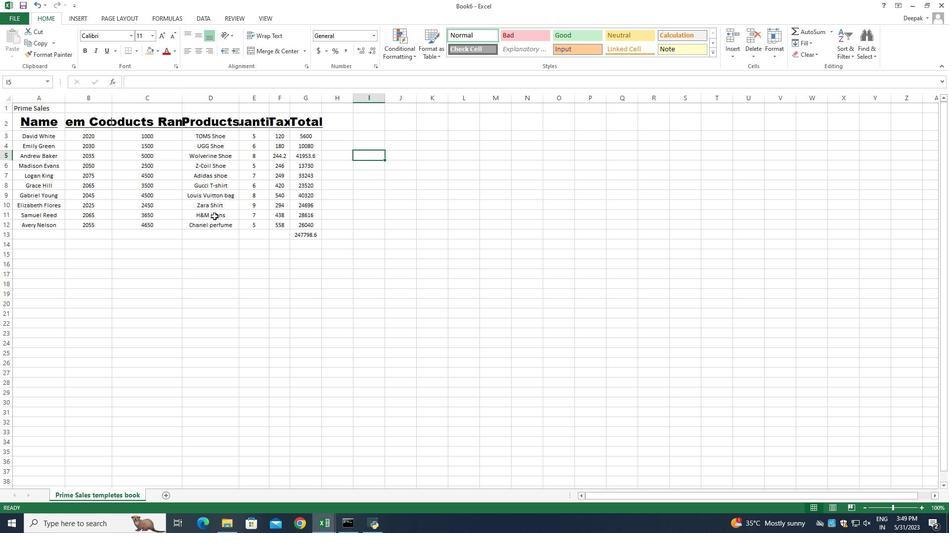 
Action: Mouse scrolled (201, 219) with delta (0, 0)
Screenshot: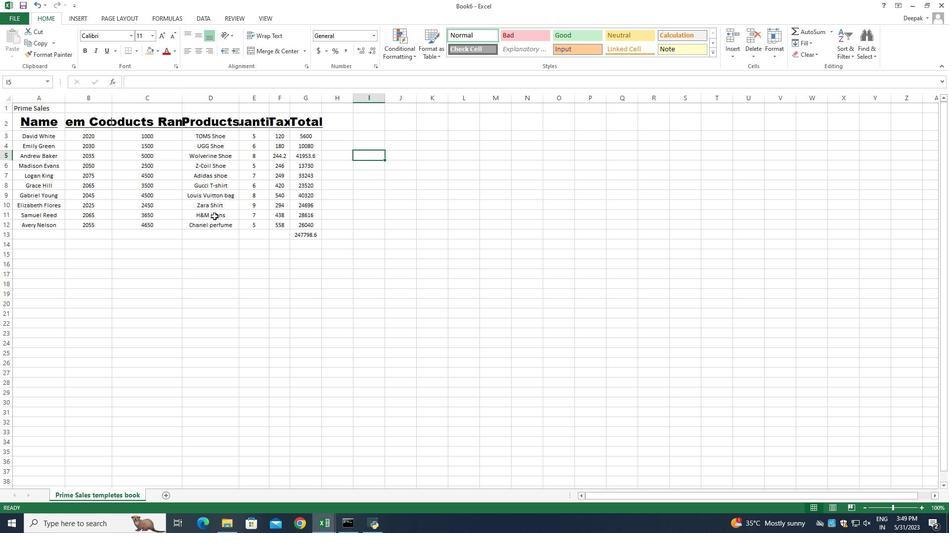 
Action: Mouse moved to (162, 191)
Screenshot: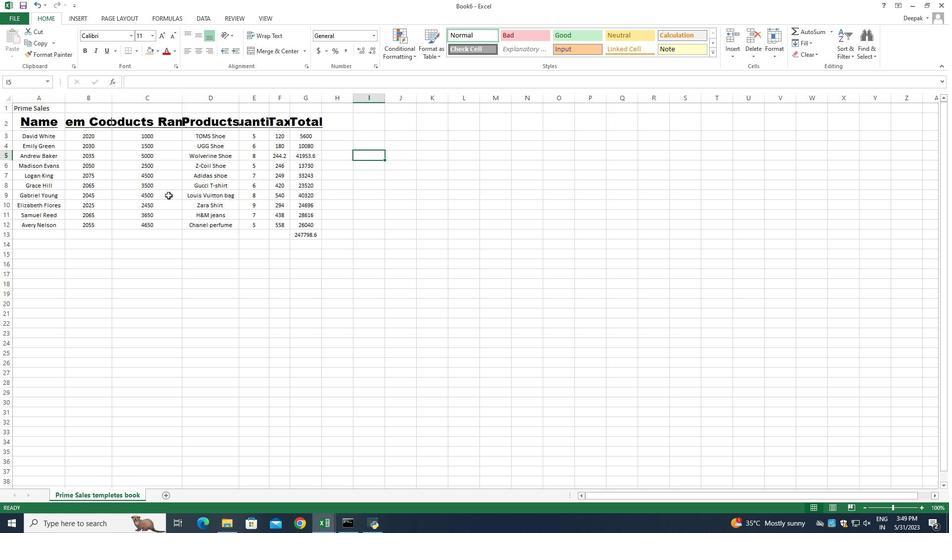 
Action: Mouse scrolled (162, 192) with delta (0, 0)
Screenshot: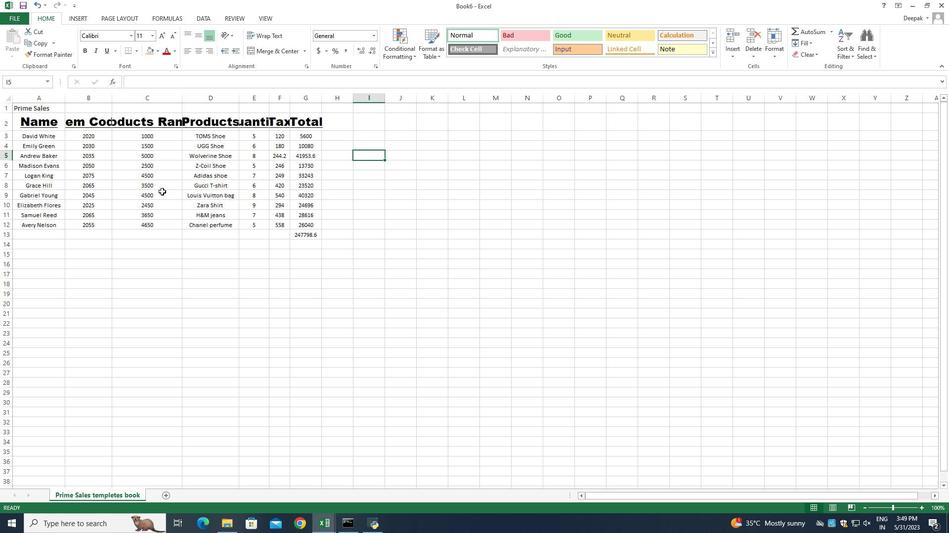 
Action: Mouse moved to (163, 197)
Screenshot: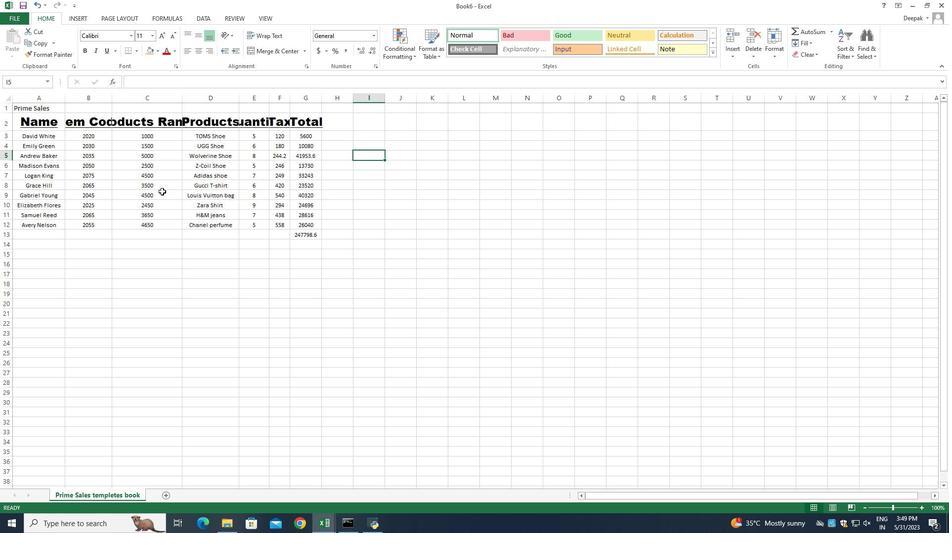 
Action: Mouse scrolled (162, 194) with delta (0, 0)
Screenshot: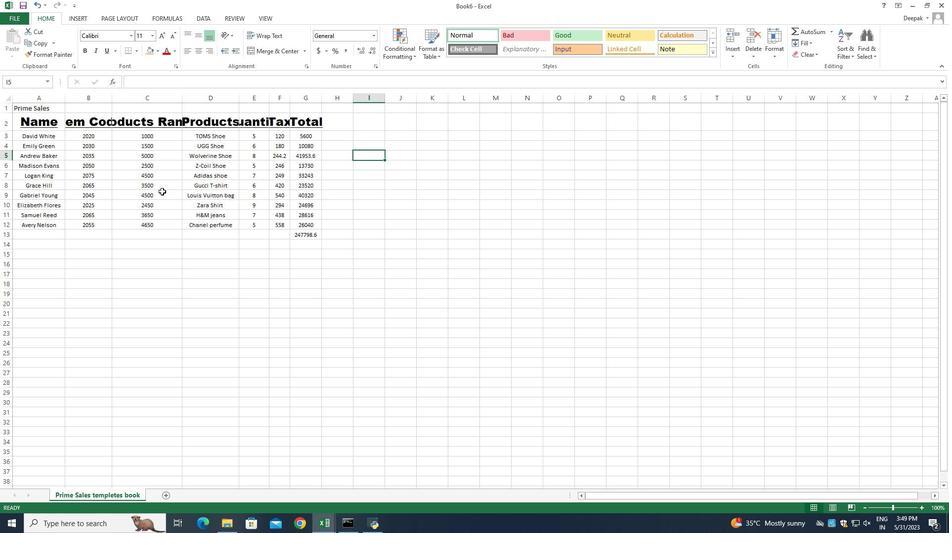 
Action: Mouse moved to (175, 217)
Screenshot: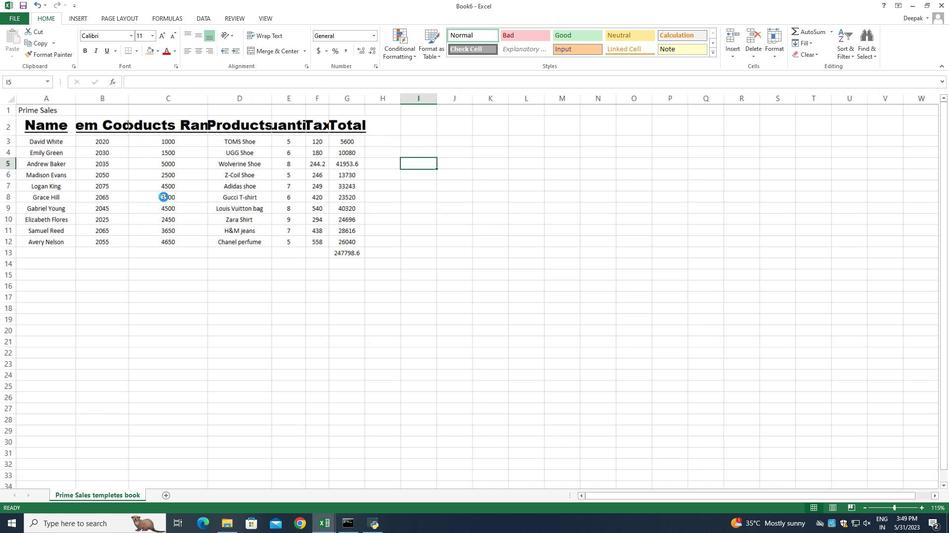 
Action: Mouse scrolled (174, 217) with delta (0, 0)
Screenshot: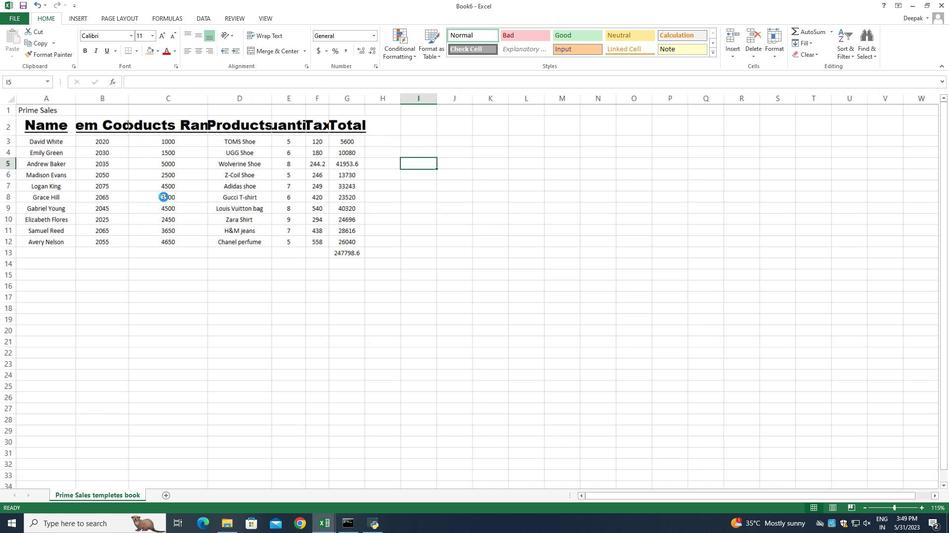 
Action: Mouse moved to (175, 219)
Screenshot: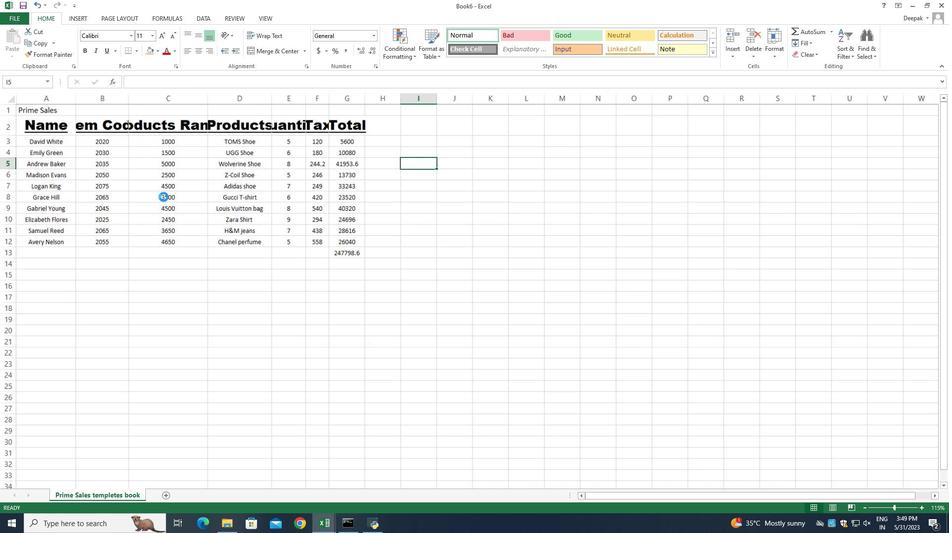 
Action: Mouse scrolled (175, 219) with delta (0, 0)
Screenshot: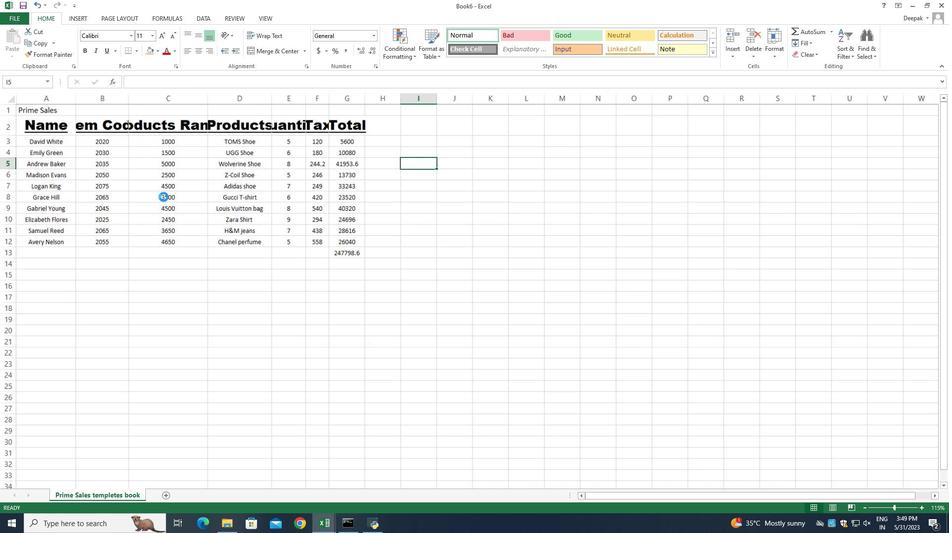 
Action: Mouse moved to (177, 224)
Screenshot: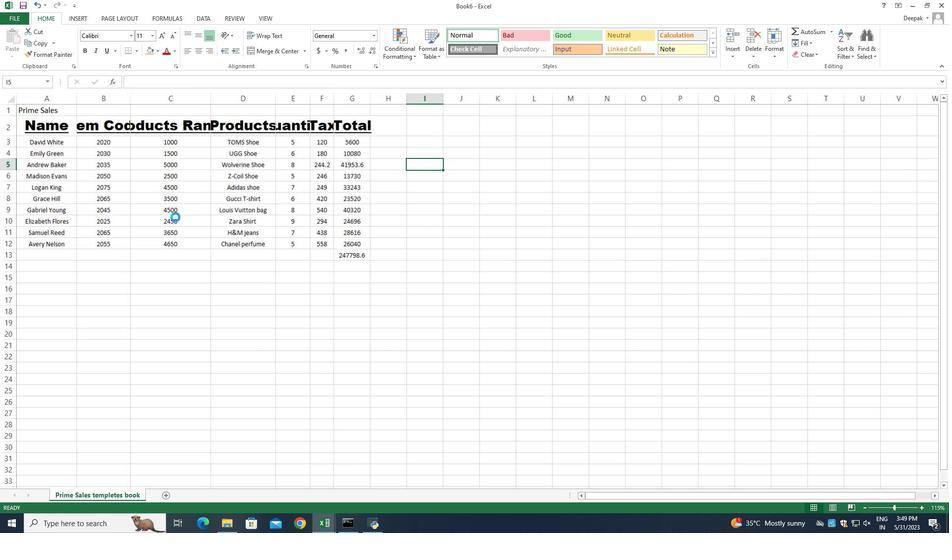 
Action: Mouse scrolled (177, 225) with delta (0, 0)
Screenshot: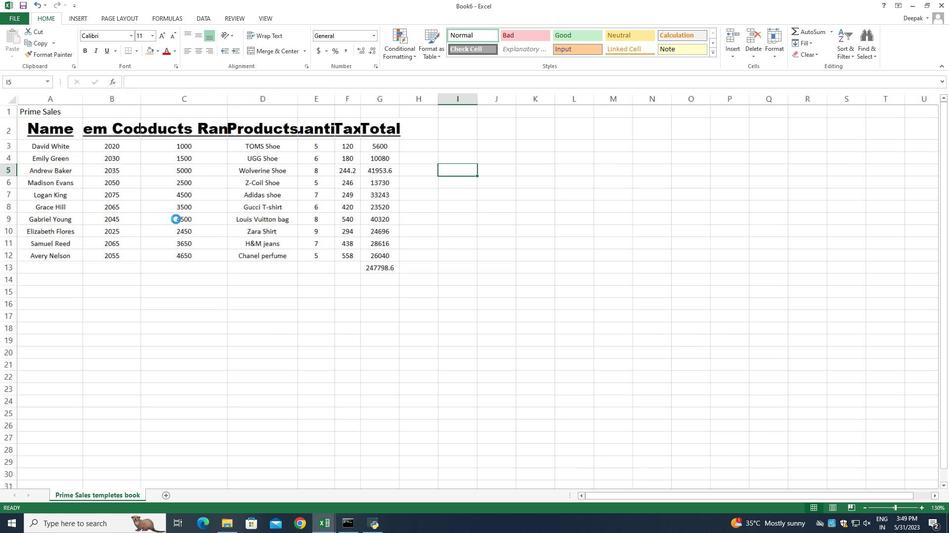 
Action: Mouse moved to (181, 232)
Screenshot: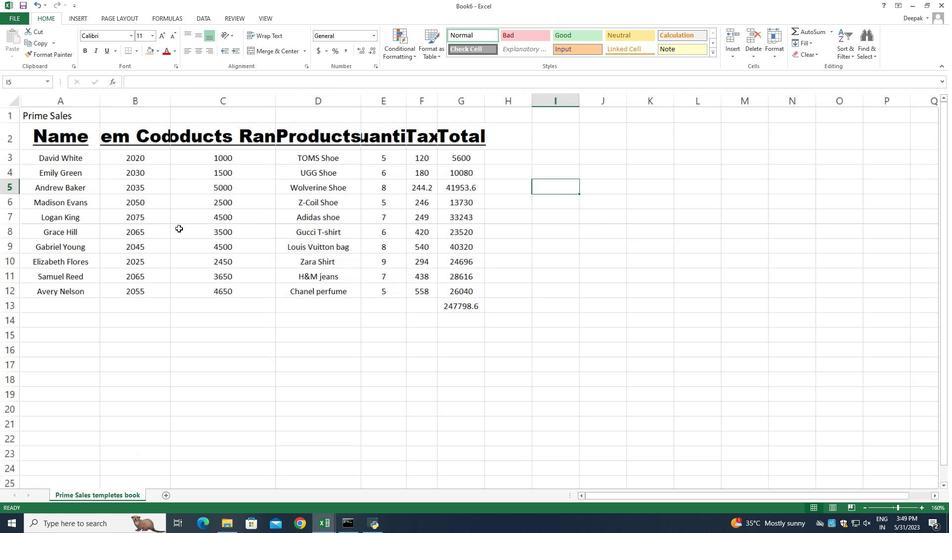 
Action: Mouse scrolled (181, 233) with delta (0, 0)
Screenshot: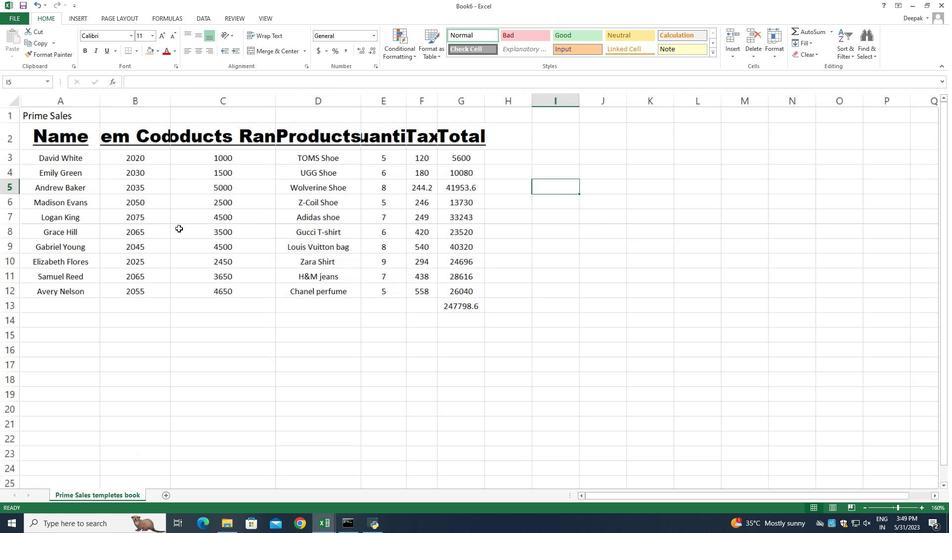 
Action: Mouse moved to (223, 136)
Screenshot: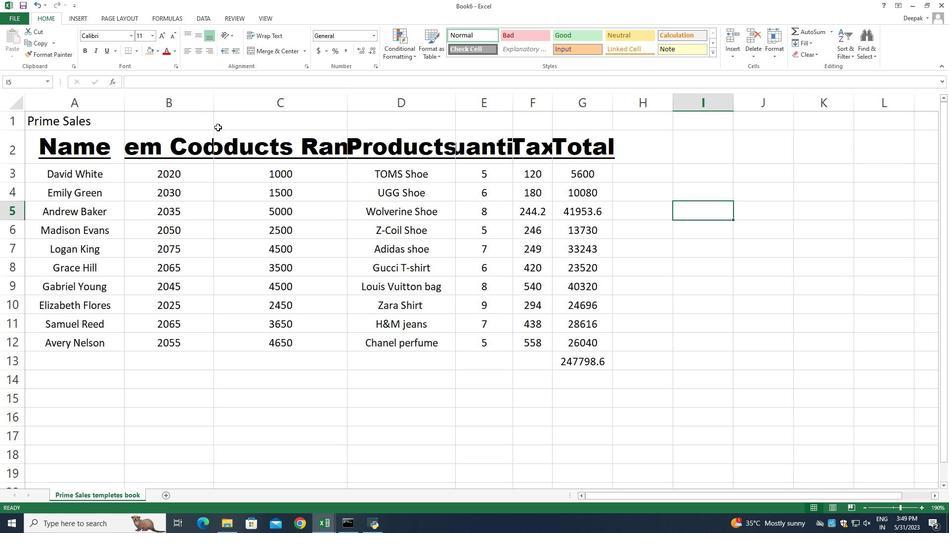 
Action: Mouse scrolled (223, 135) with delta (0, 0)
Screenshot: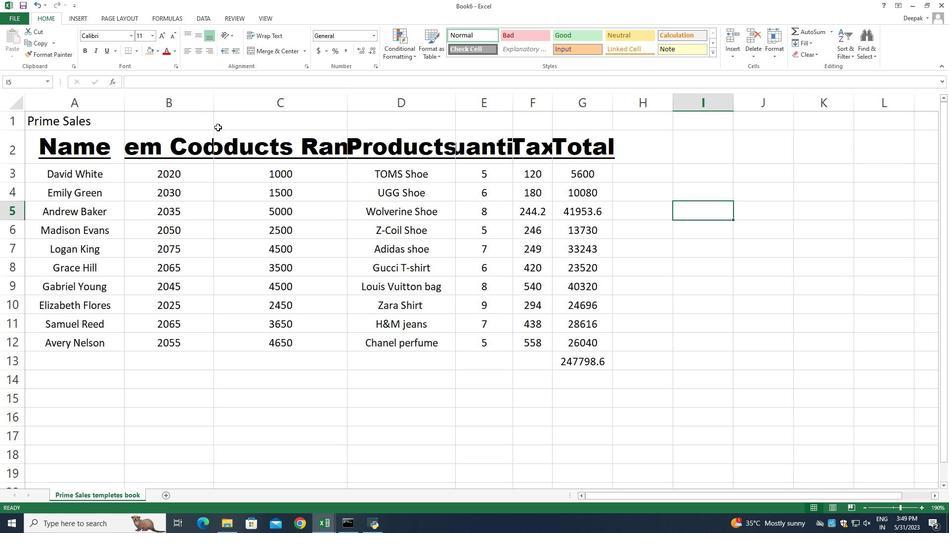 
Action: Mouse moved to (223, 181)
Screenshot: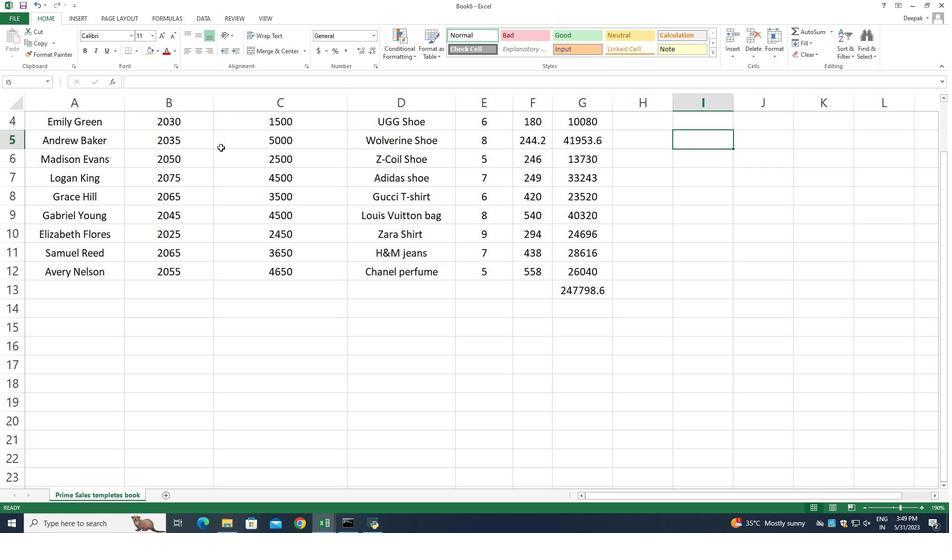 
Action: Mouse scrolled (223, 181) with delta (0, 0)
Screenshot: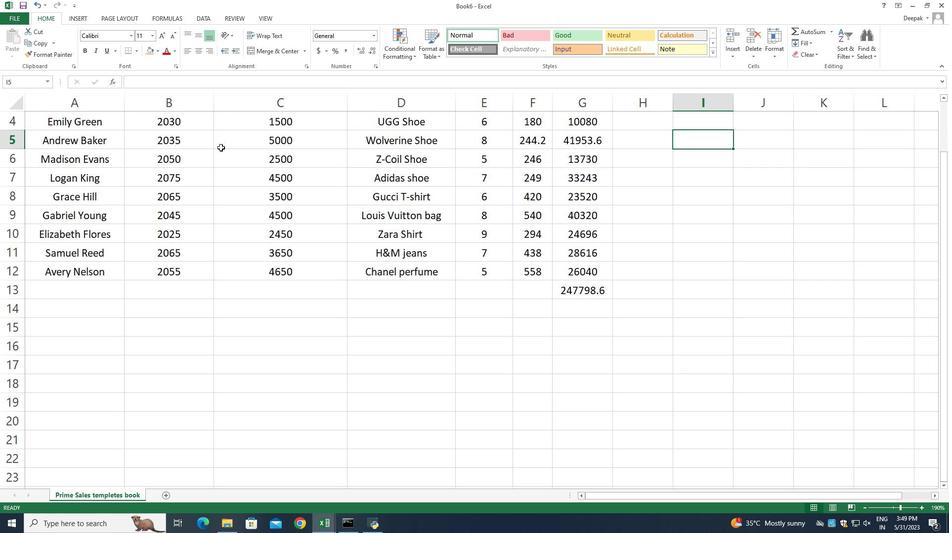 
Action: Mouse scrolled (223, 181) with delta (0, 0)
Screenshot: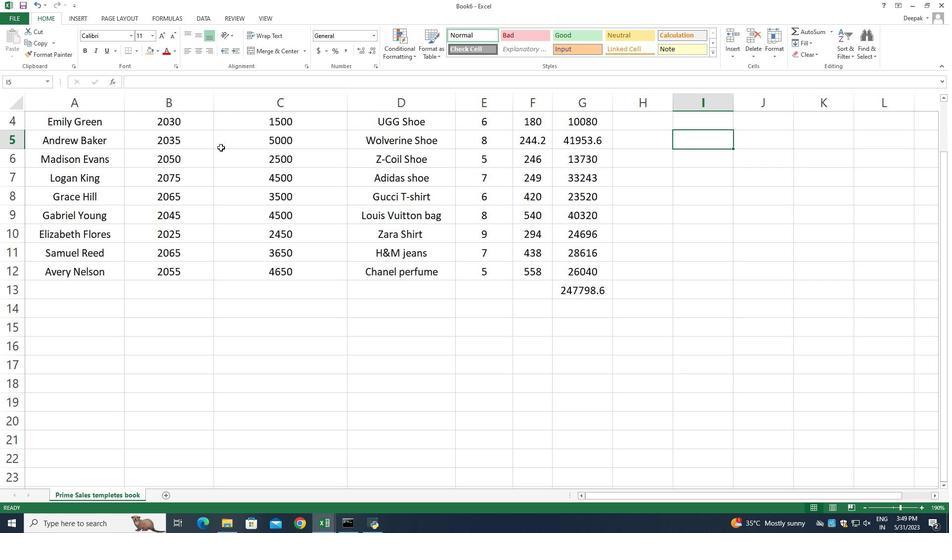 
Action: Mouse scrolled (223, 181) with delta (0, 0)
Screenshot: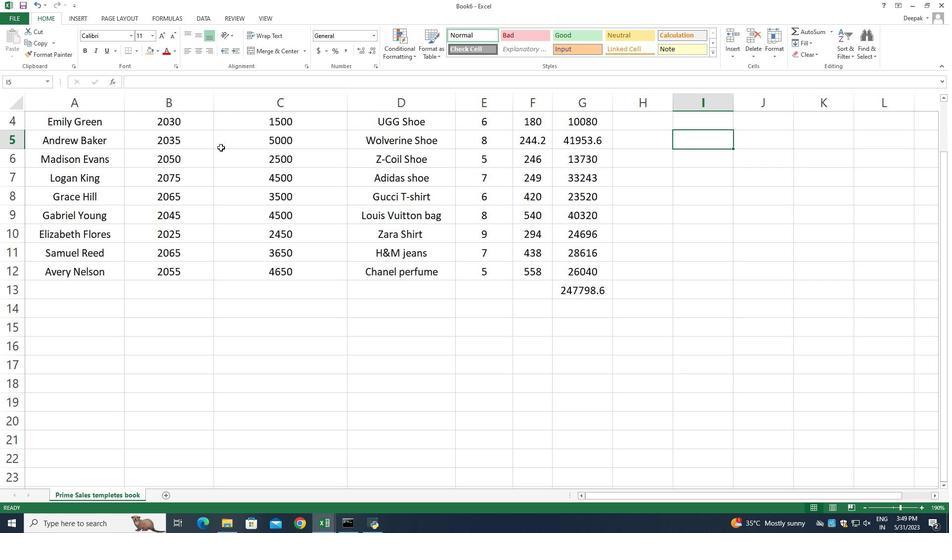 
Action: Mouse scrolled (223, 181) with delta (0, 0)
Screenshot: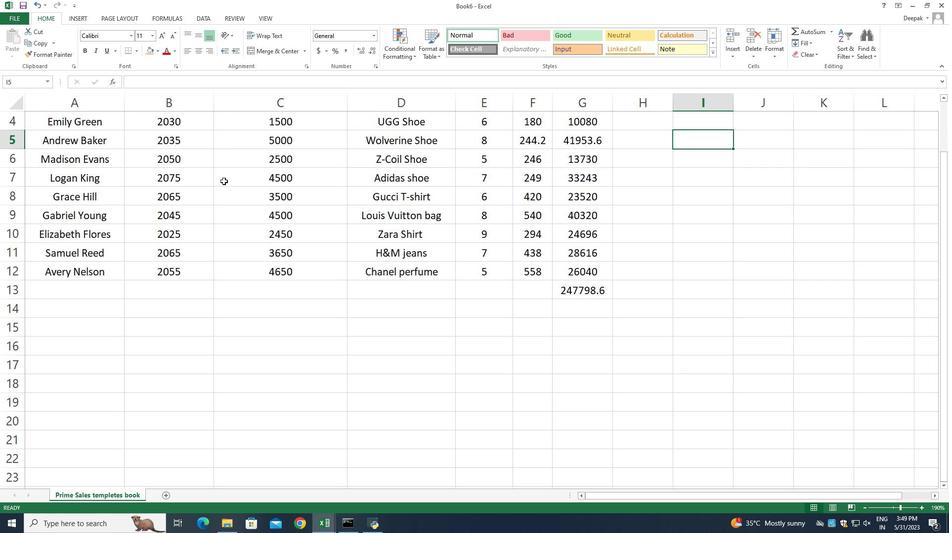 
Action: Mouse scrolled (223, 180) with delta (0, 0)
Screenshot: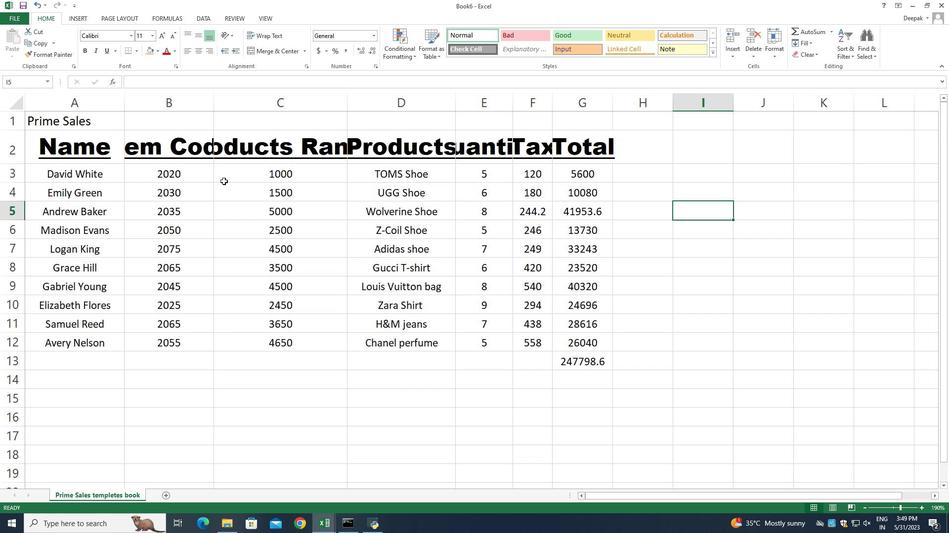 
Action: Mouse moved to (198, 103)
Screenshot: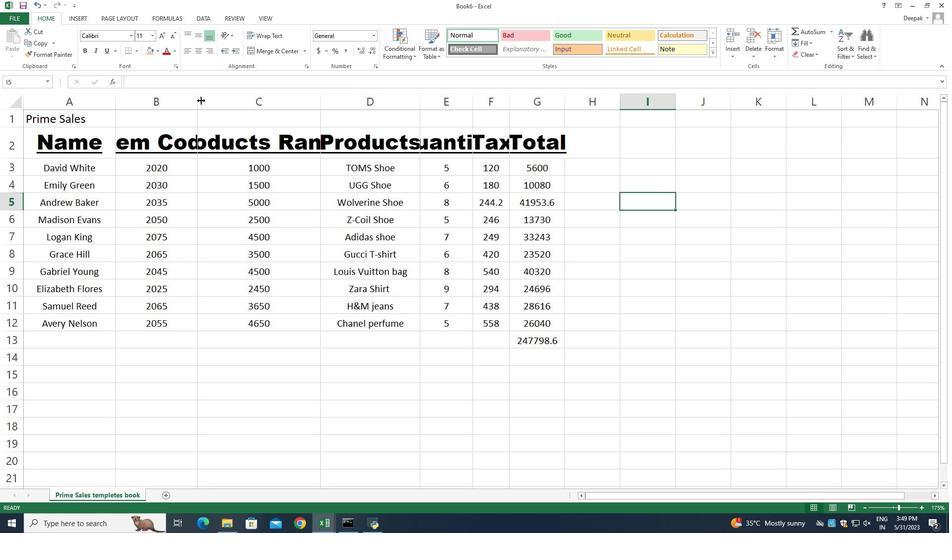 
Action: Mouse pressed left at (198, 103)
Screenshot: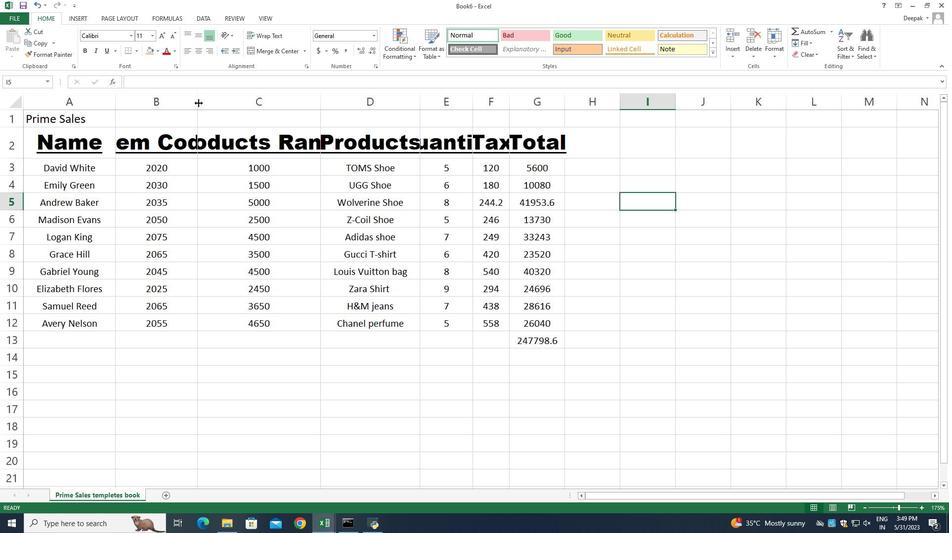 
Action: Mouse pressed left at (198, 103)
Screenshot: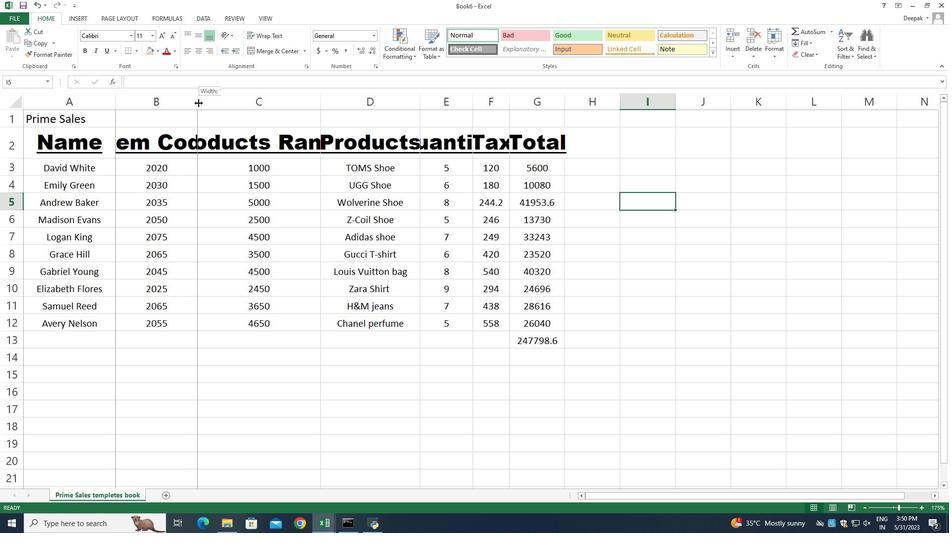 
Action: Mouse moved to (366, 101)
Screenshot: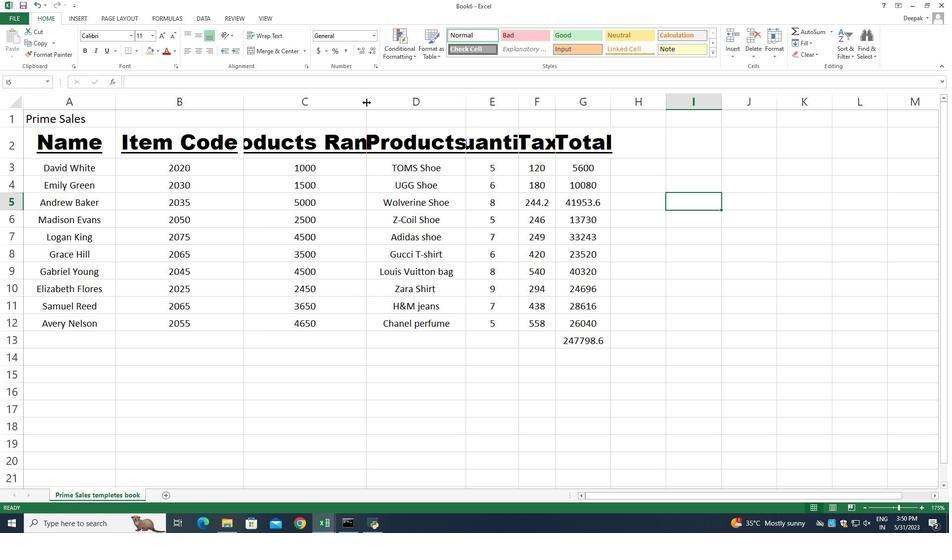 
Action: Mouse pressed left at (366, 101)
Screenshot: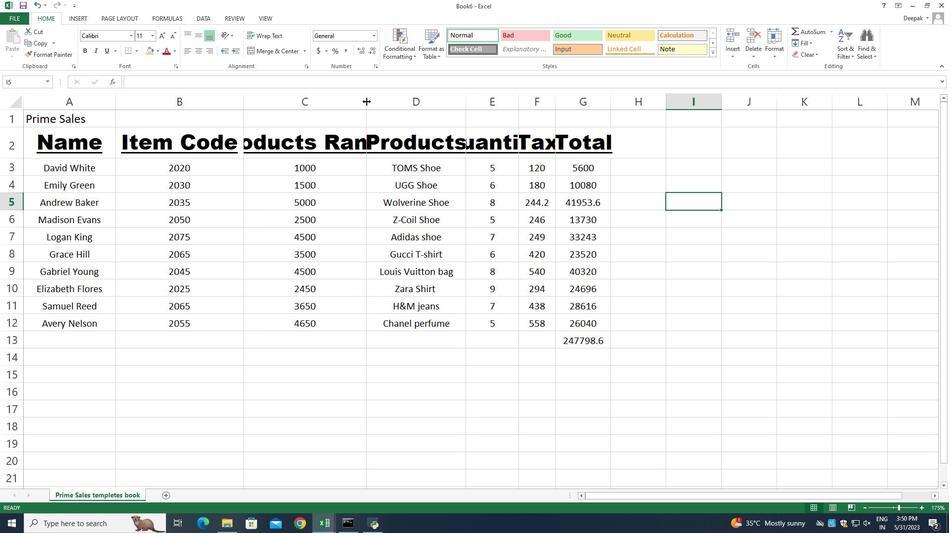 
Action: Mouse pressed left at (366, 101)
Screenshot: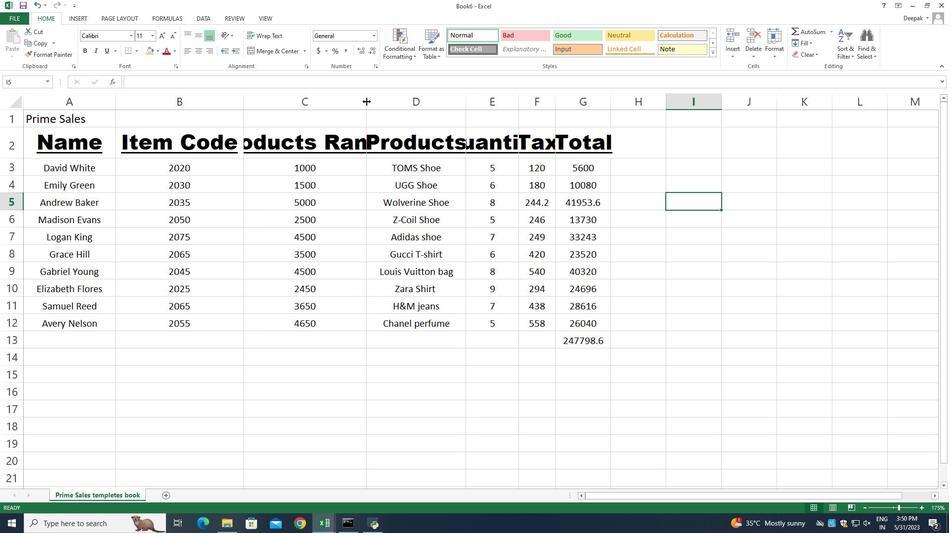 
Action: Mouse moved to (373, 147)
Screenshot: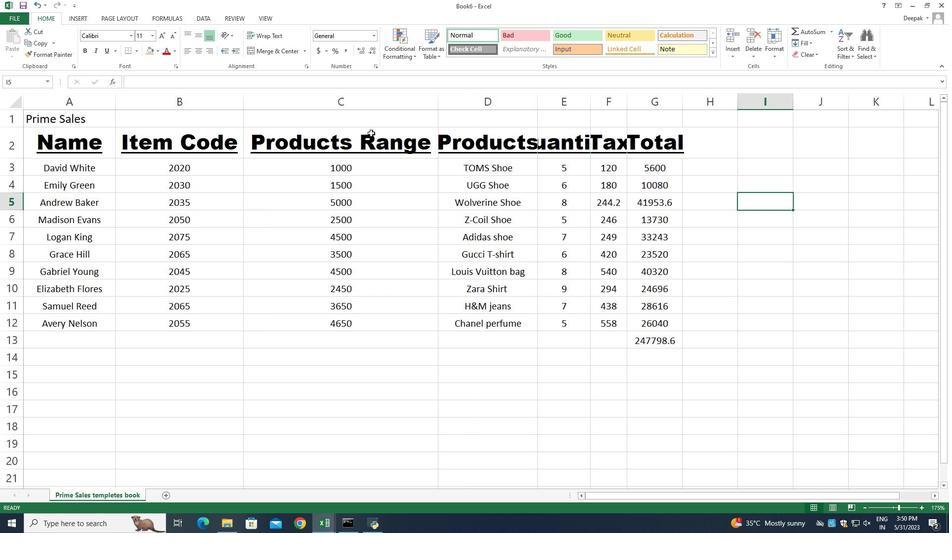 
Action: Mouse scrolled (373, 147) with delta (0, 0)
Screenshot: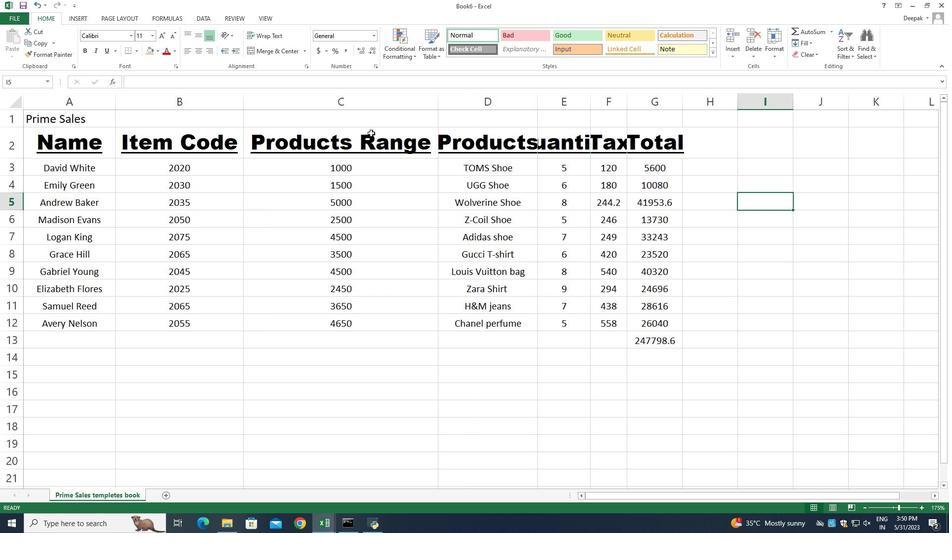 
Action: Mouse moved to (373, 148)
Screenshot: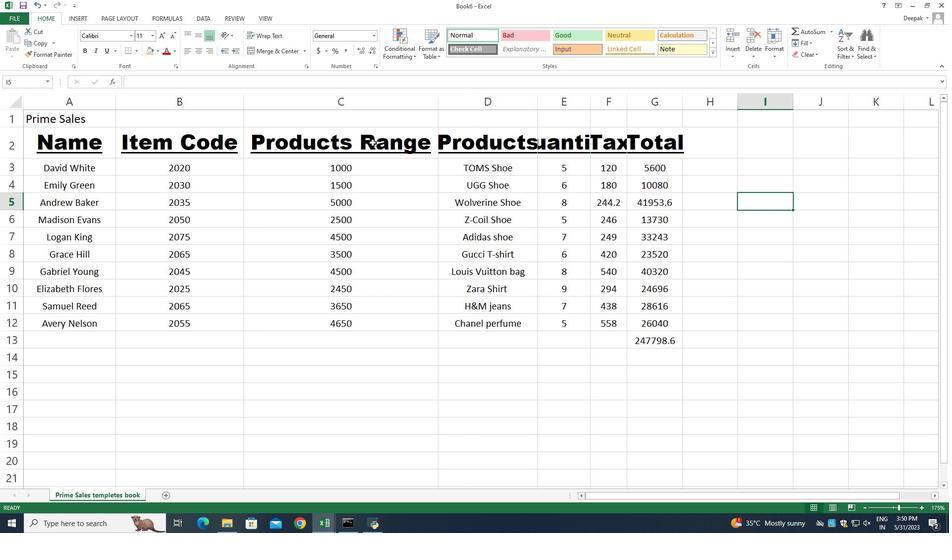 
Action: Mouse scrolled (373, 147) with delta (0, 0)
Screenshot: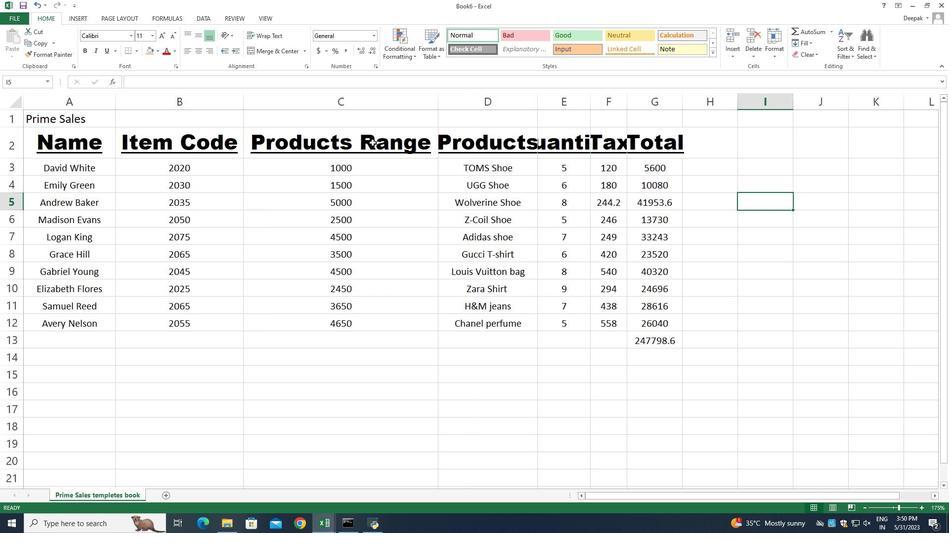 
Action: Mouse scrolled (373, 147) with delta (0, 0)
Screenshot: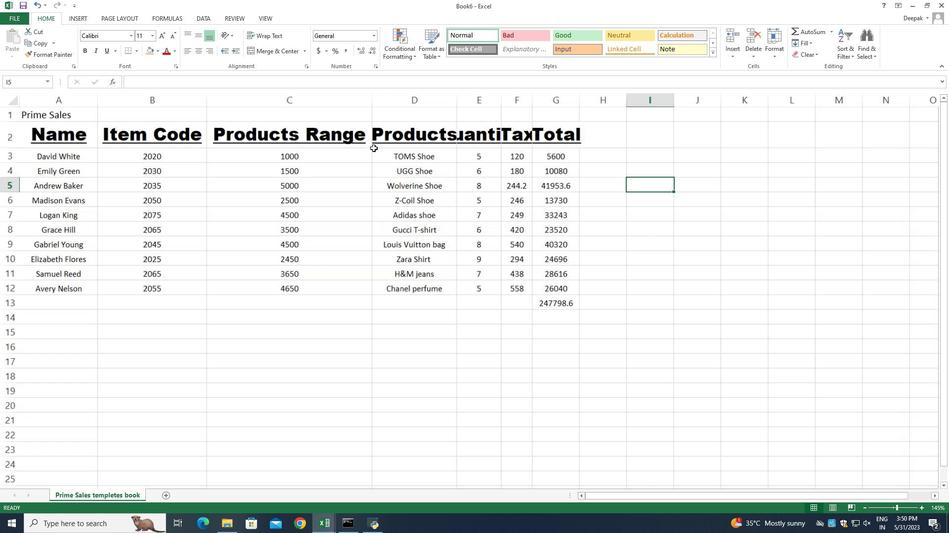 
Action: Mouse scrolled (373, 147) with delta (0, 0)
Screenshot: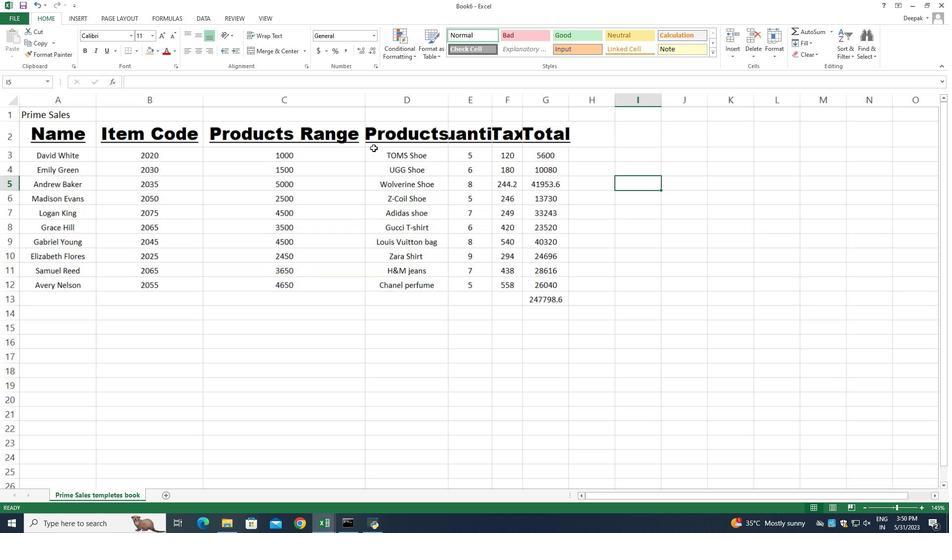 
Action: Mouse moved to (354, 98)
Screenshot: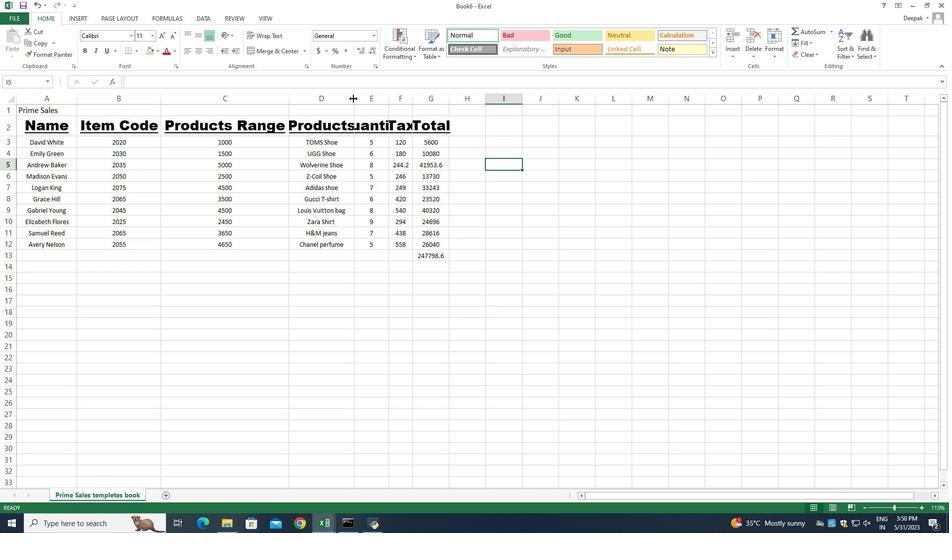 
Action: Mouse pressed left at (354, 98)
Screenshot: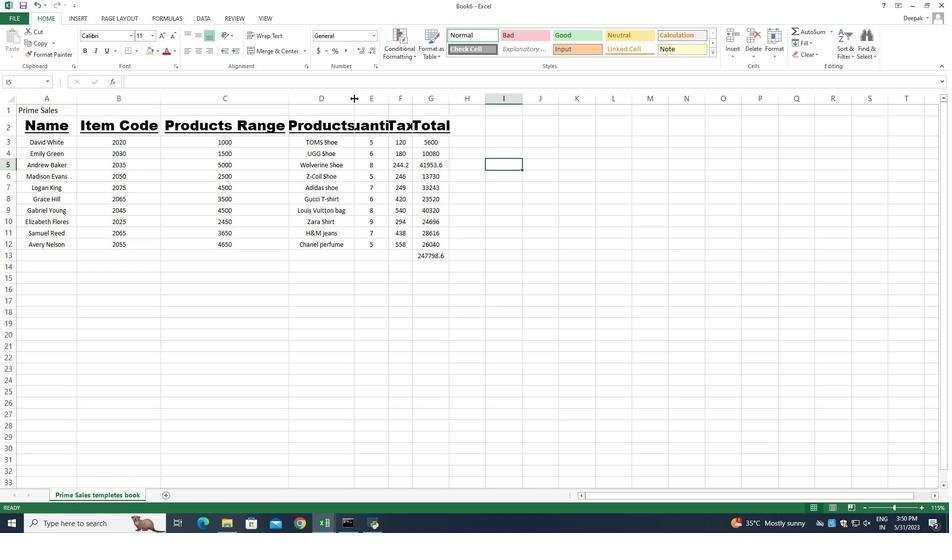 
Action: Mouse pressed left at (354, 98)
Screenshot: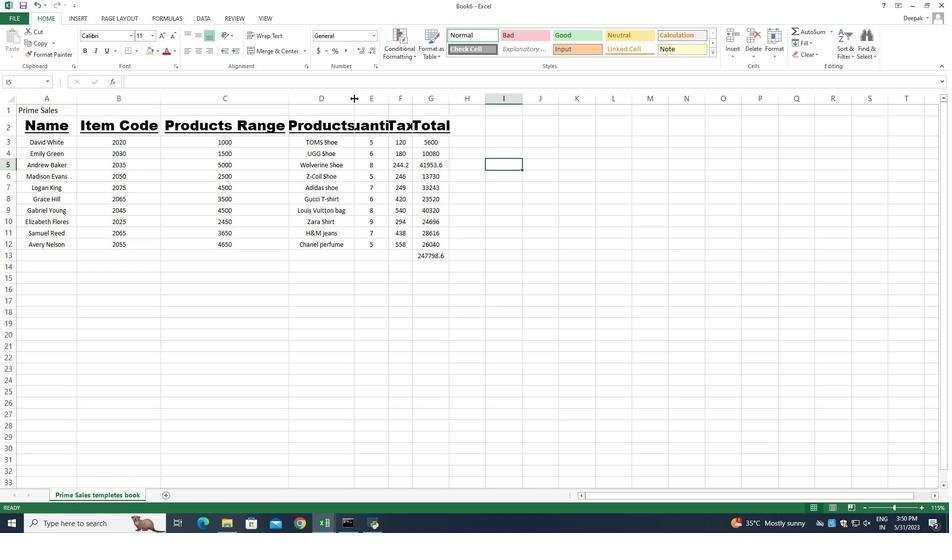 
Action: Mouse pressed left at (354, 98)
Screenshot: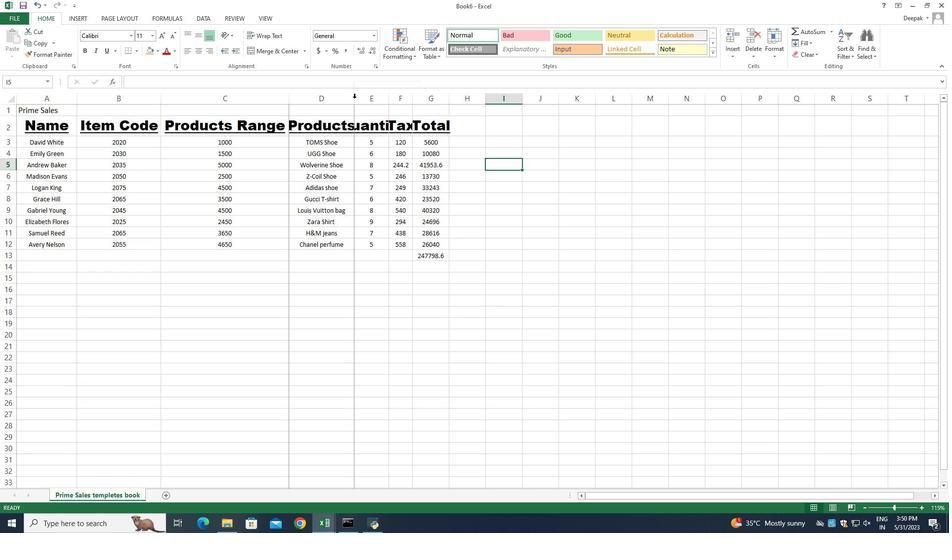 
Action: Mouse moved to (361, 98)
Screenshot: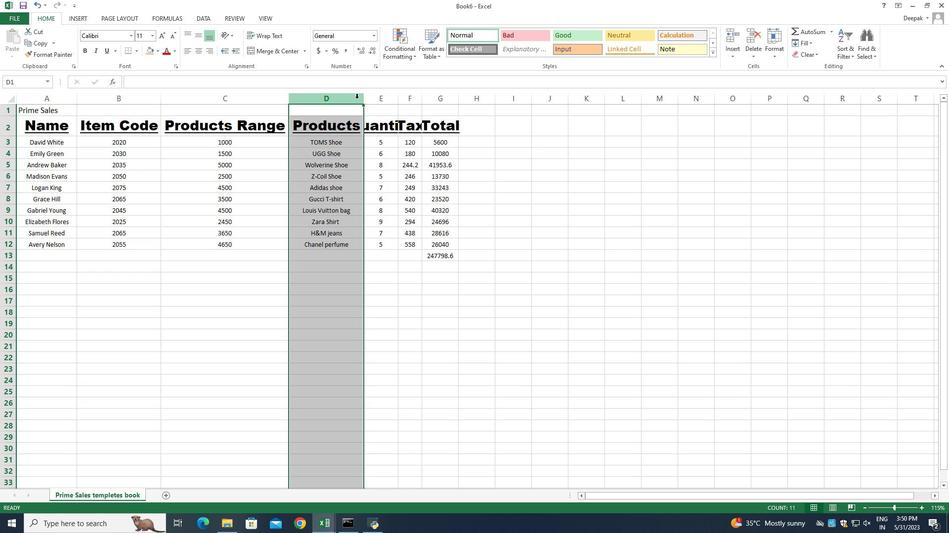 
Action: Mouse pressed left at (361, 98)
Screenshot: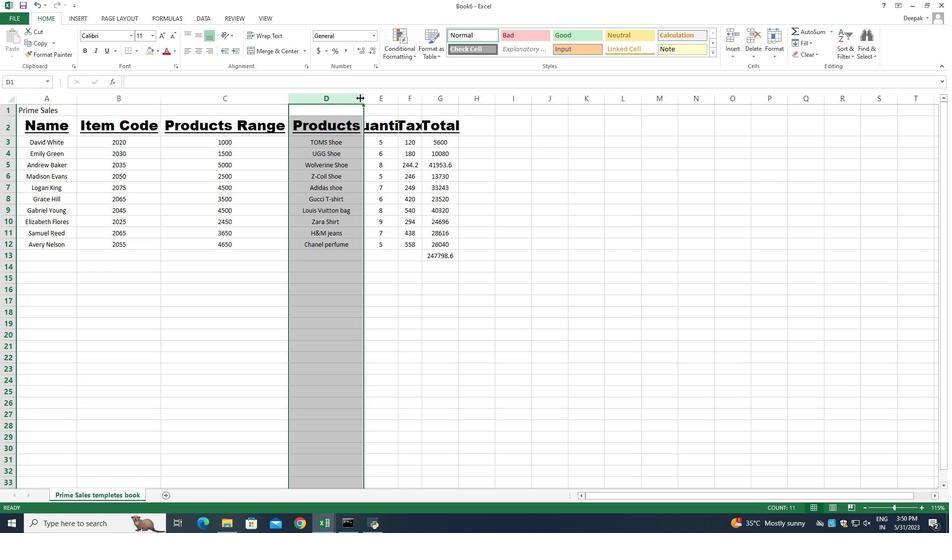 
Action: Mouse moved to (395, 97)
Screenshot: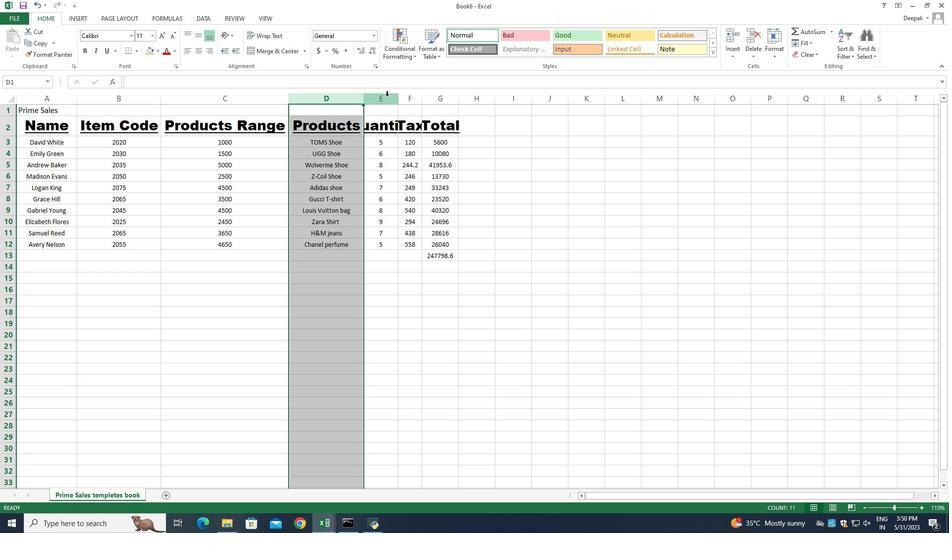
Action: Mouse pressed left at (395, 97)
Screenshot: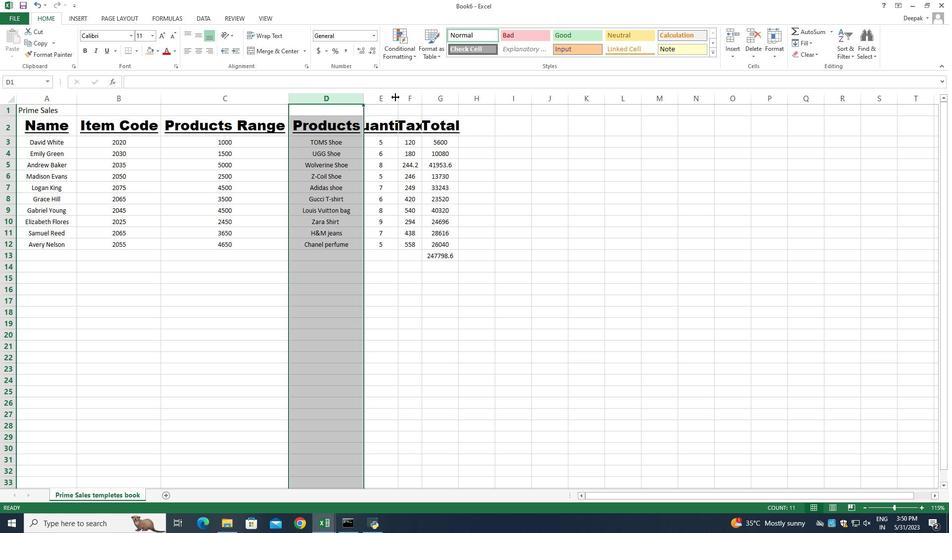 
Action: Mouse pressed left at (395, 97)
Screenshot: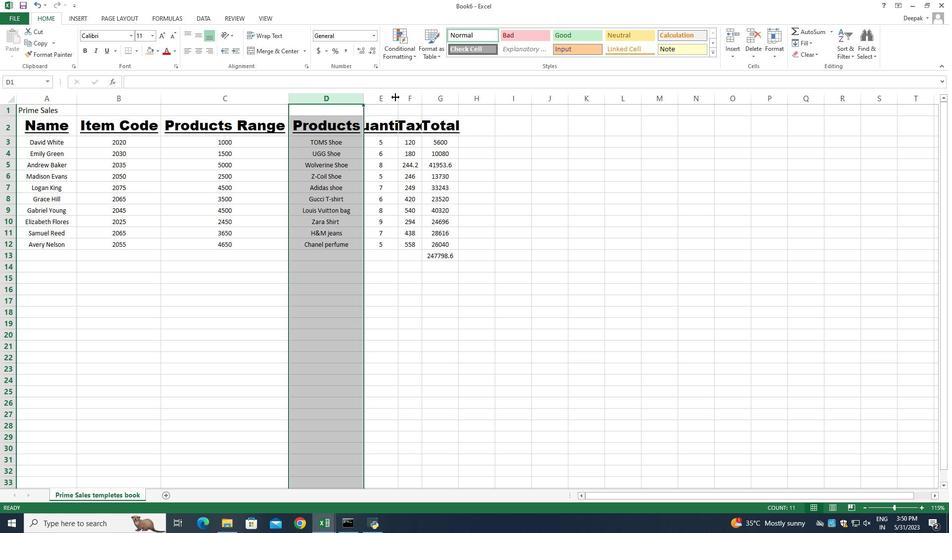 
Action: Mouse moved to (523, 144)
Screenshot: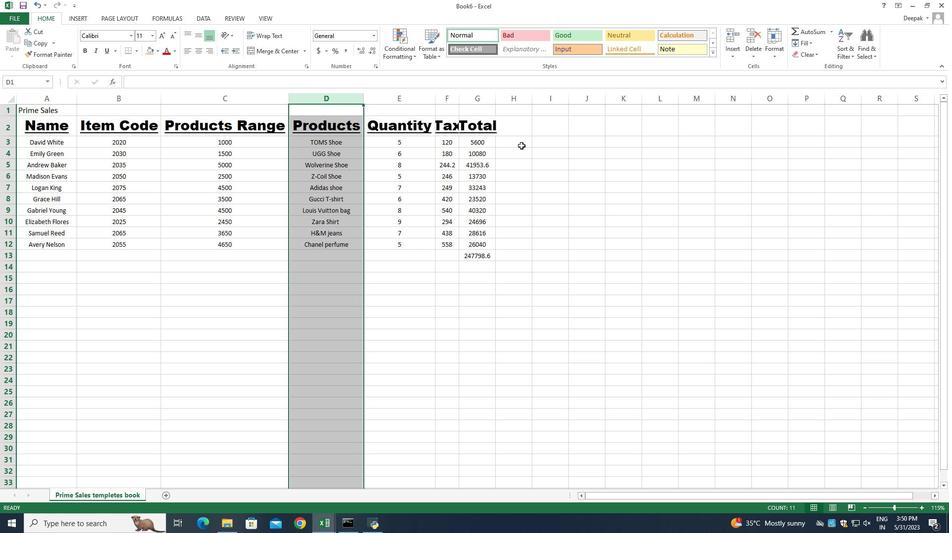 
Action: Mouse pressed left at (523, 144)
Screenshot: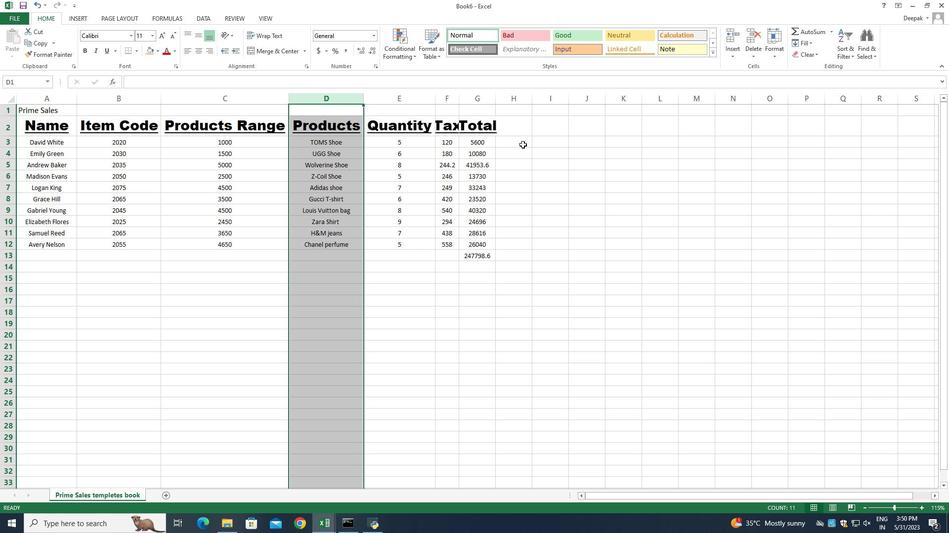 
Action: Mouse moved to (459, 94)
Screenshot: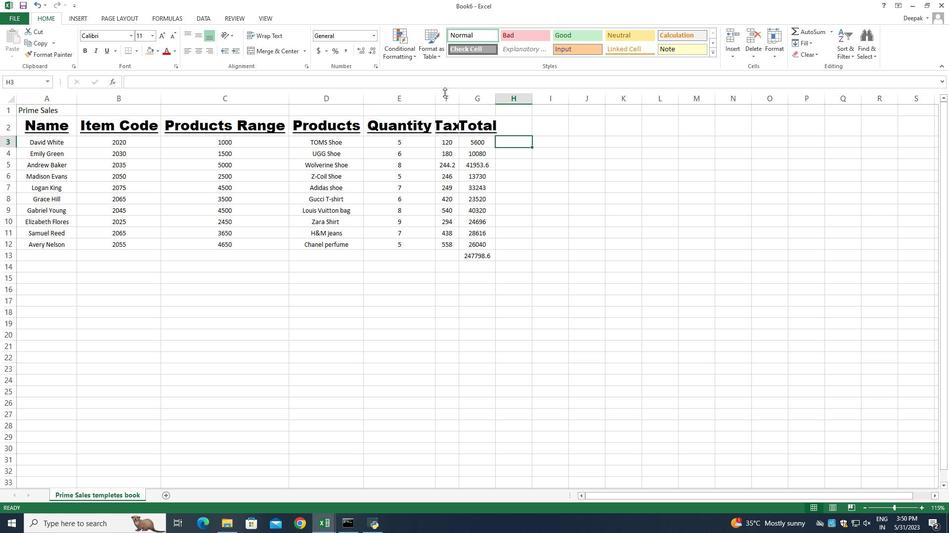 
Action: Mouse pressed left at (459, 94)
Screenshot: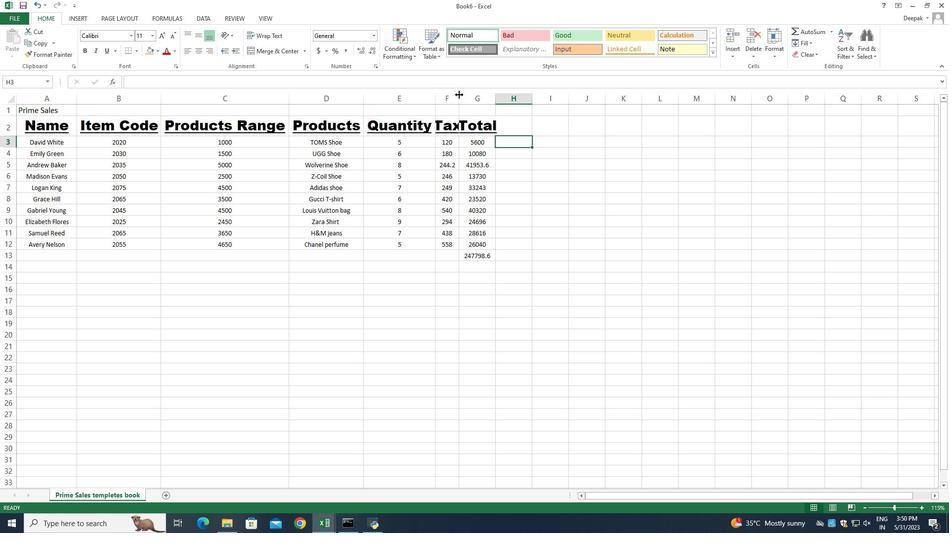 
Action: Mouse pressed left at (459, 94)
Screenshot: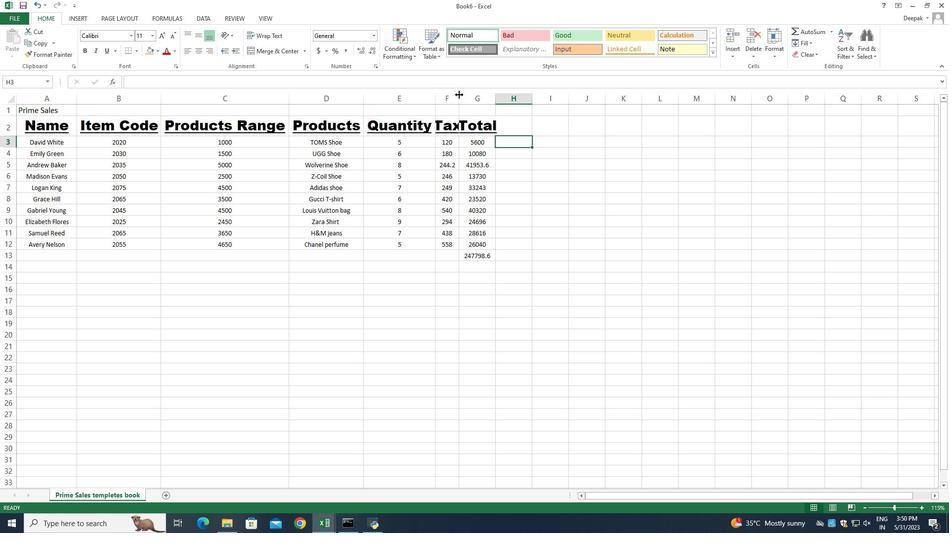 
Action: Mouse moved to (507, 98)
Screenshot: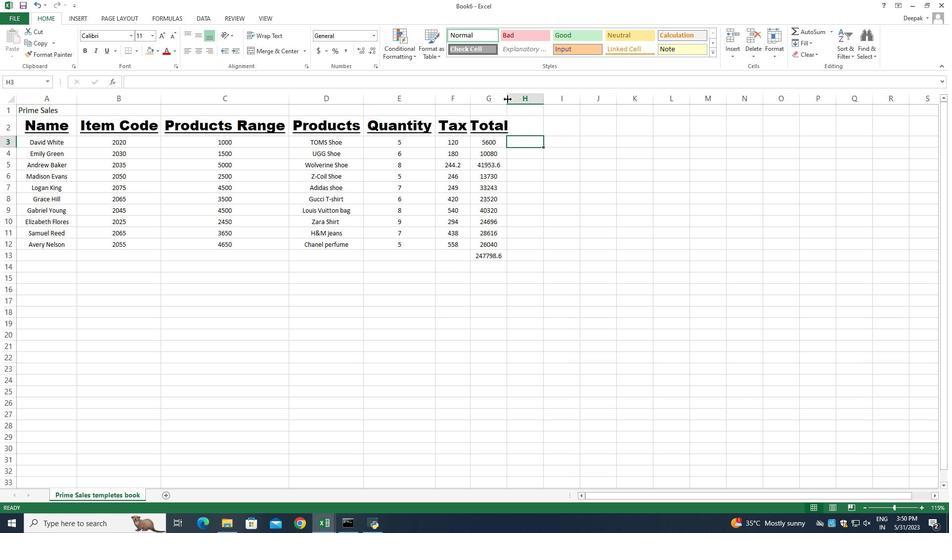 
Action: Mouse pressed left at (507, 98)
Screenshot: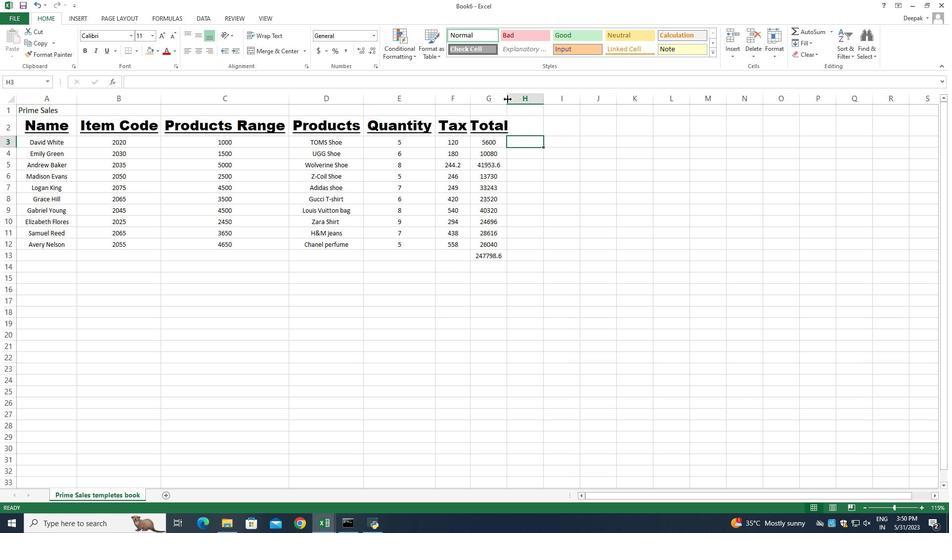 
Action: Mouse pressed left at (507, 98)
Screenshot: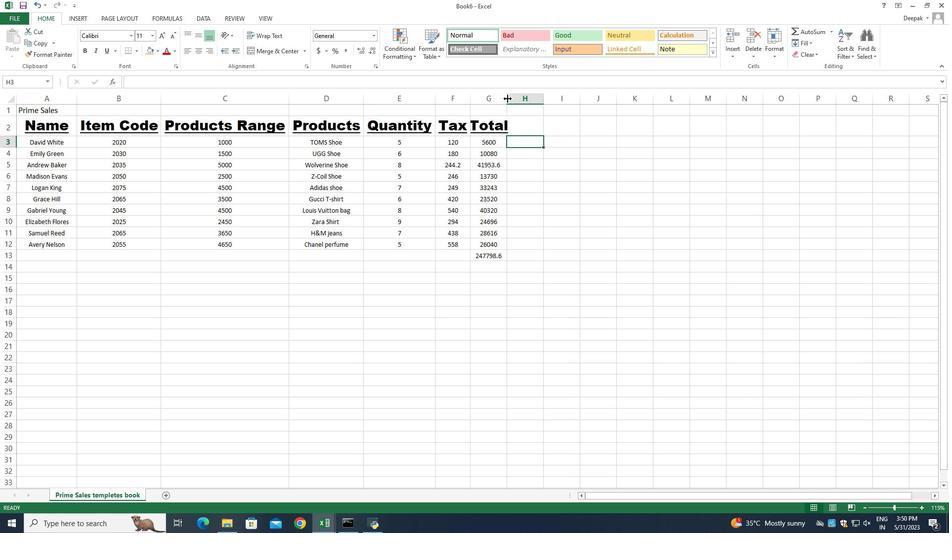 
Action: Mouse moved to (281, 251)
Screenshot: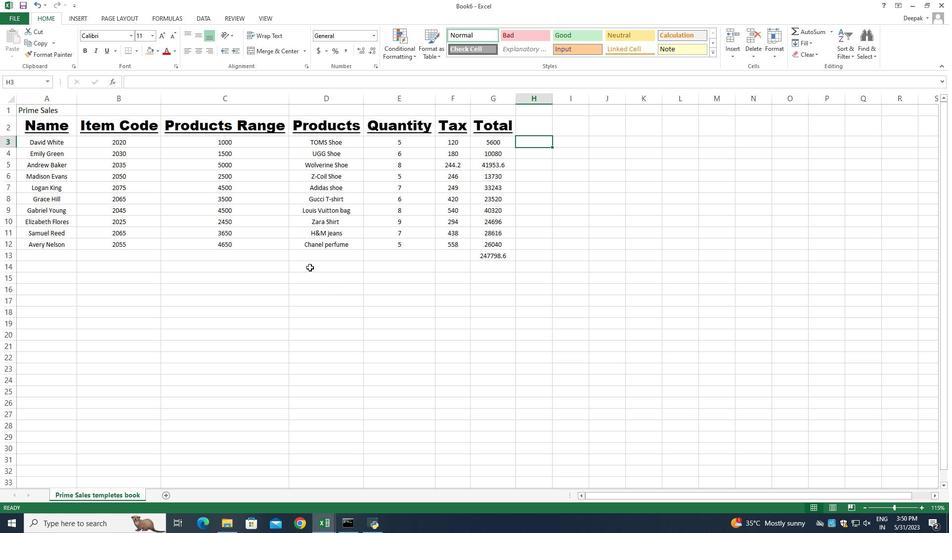 
Action: Mouse scrolled (281, 252) with delta (0, 0)
Screenshot: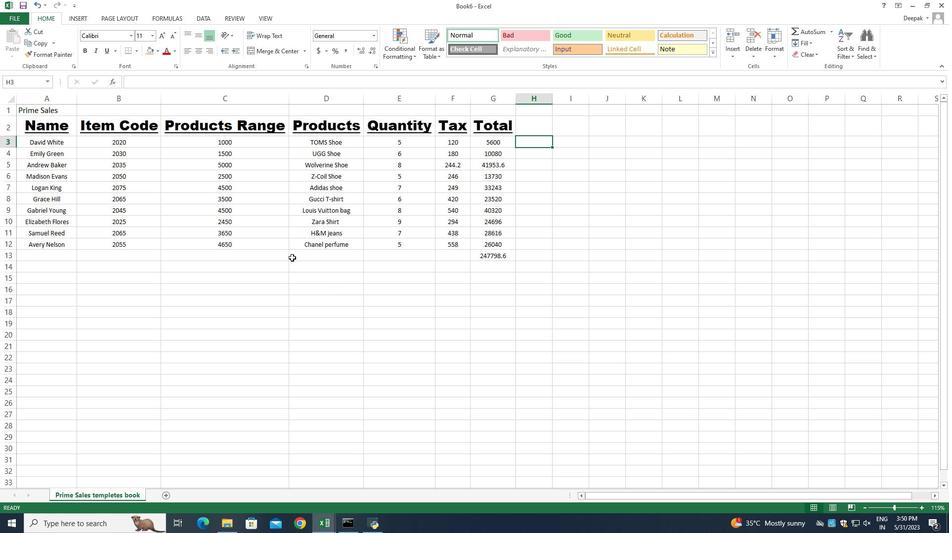 
Action: Mouse moved to (278, 249)
Screenshot: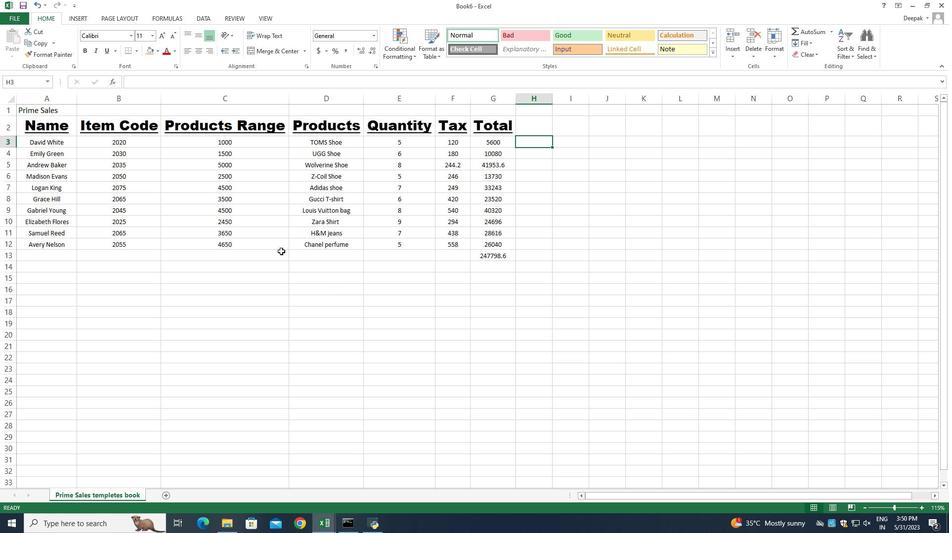 
Action: Mouse scrolled (280, 251) with delta (0, 0)
Screenshot: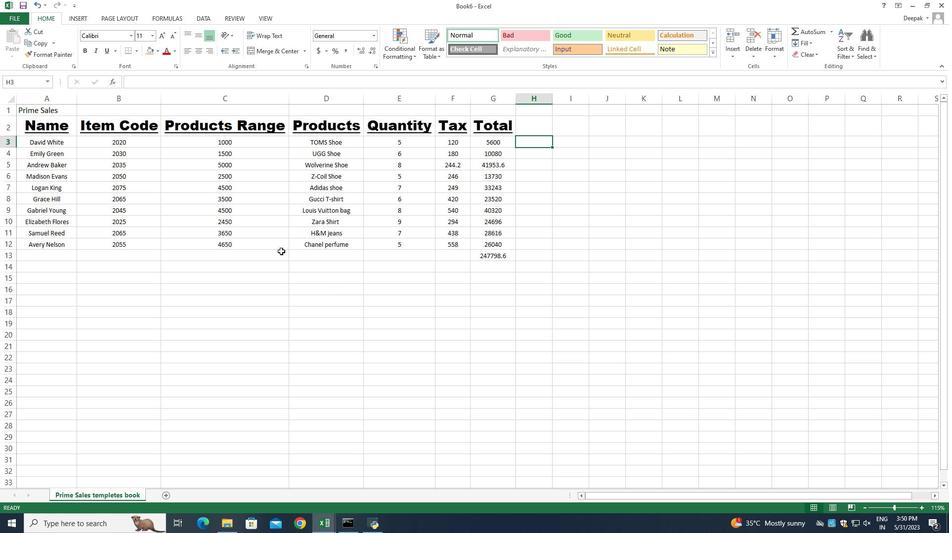 
Action: Mouse moved to (274, 247)
Screenshot: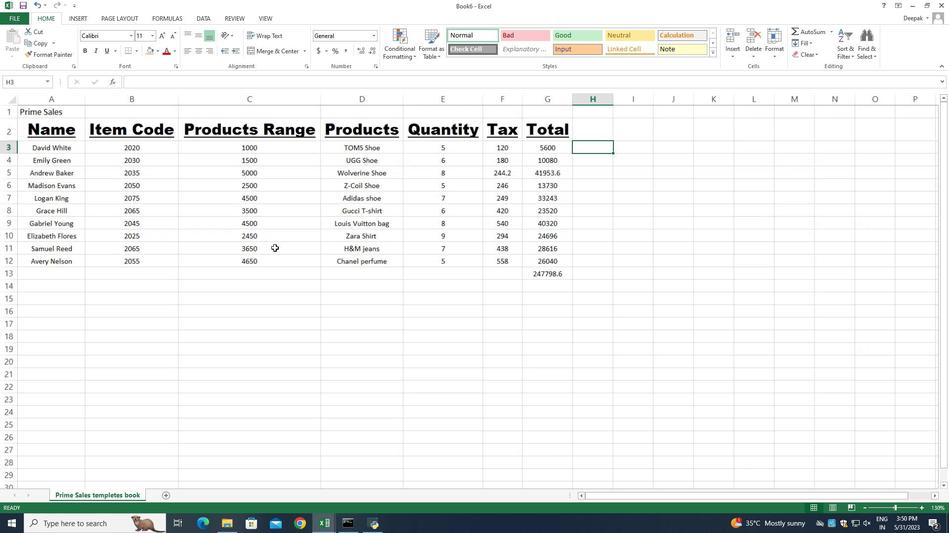 
Action: Mouse scrolled (274, 248) with delta (0, 0)
Screenshot: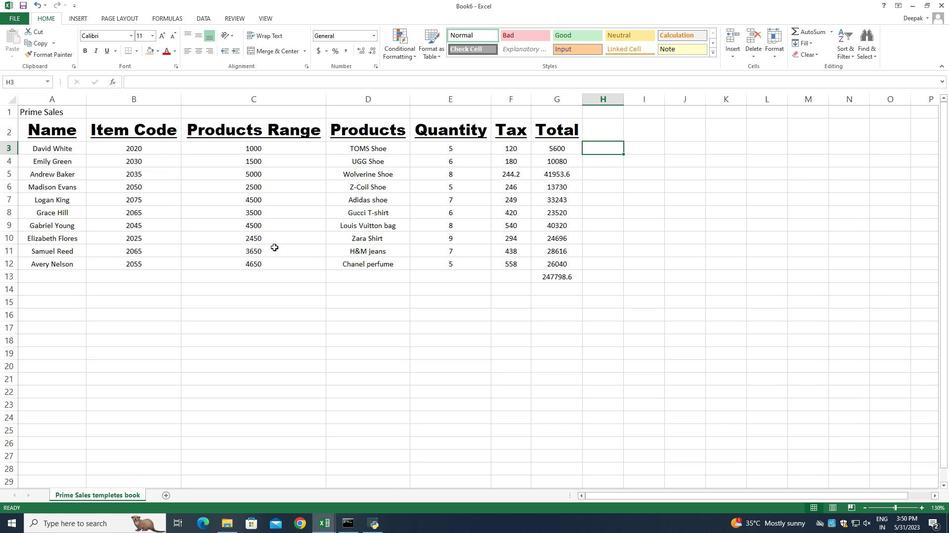 
Action: Mouse scrolled (274, 248) with delta (0, 0)
Screenshot: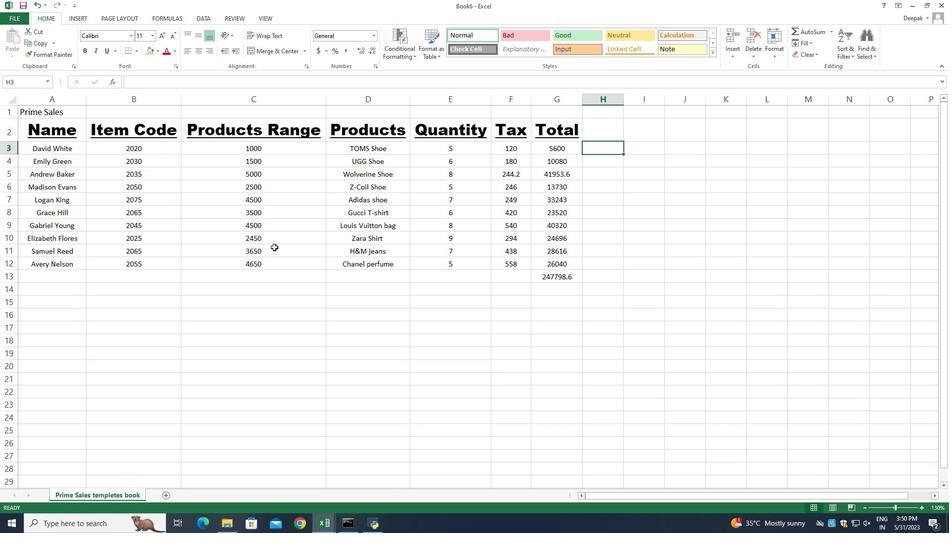 
Action: Mouse moved to (286, 255)
Screenshot: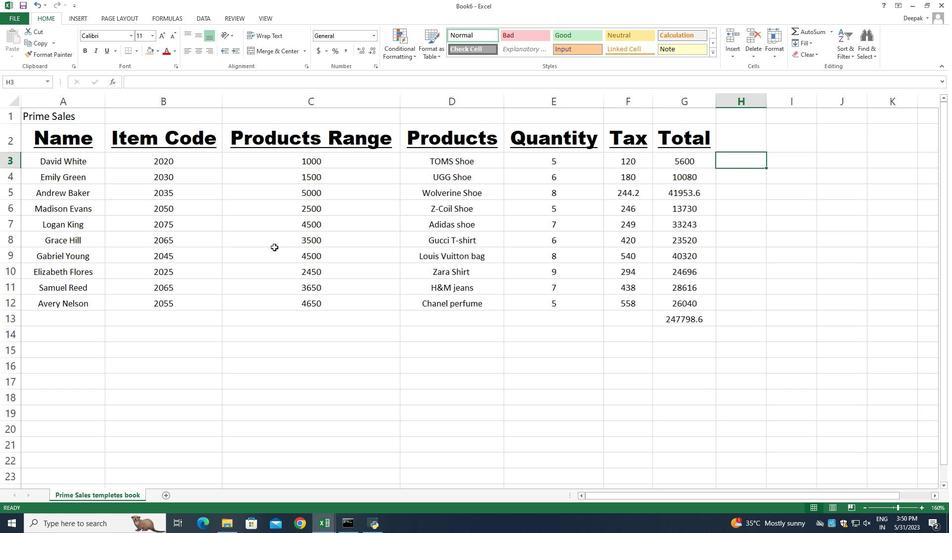 
Action: Mouse scrolled (286, 255) with delta (0, 0)
Screenshot: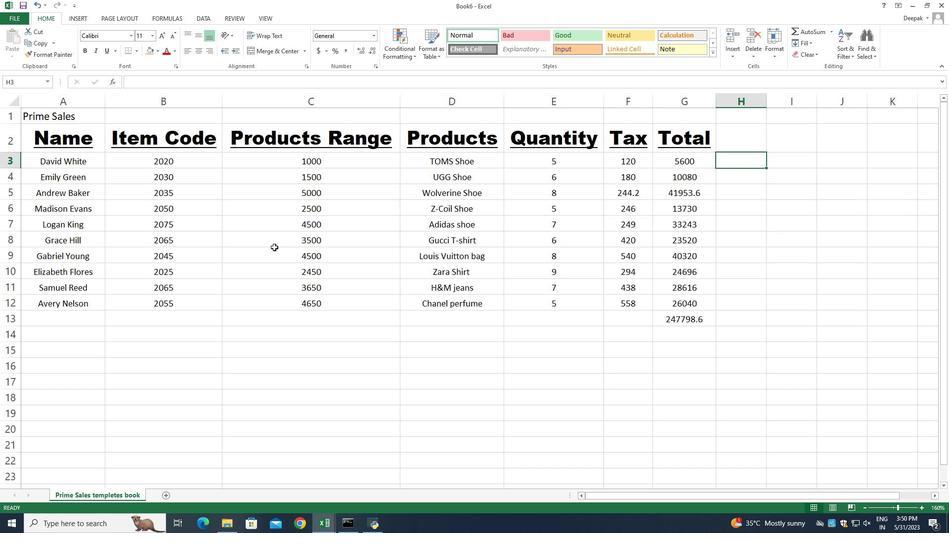 
Action: Mouse scrolled (286, 255) with delta (0, 0)
Screenshot: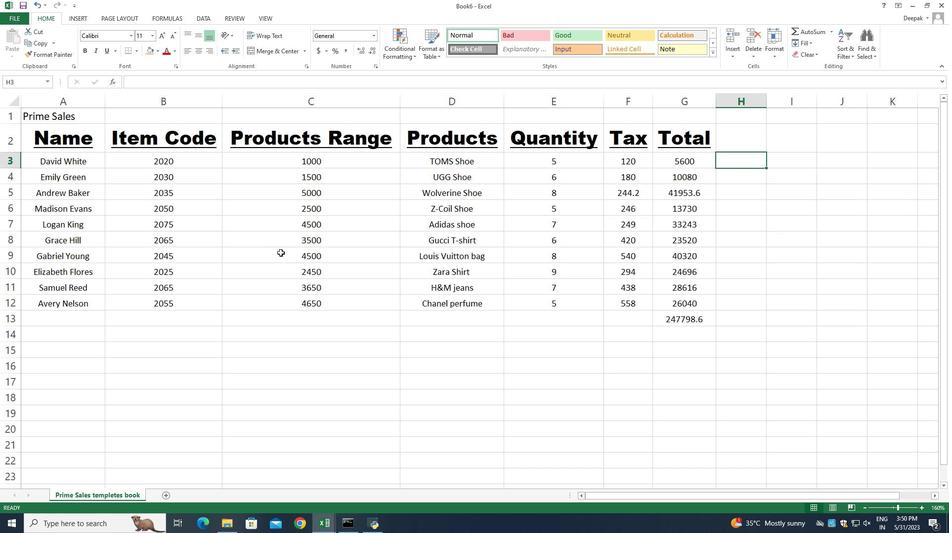 
Action: Mouse scrolled (286, 255) with delta (0, 0)
Screenshot: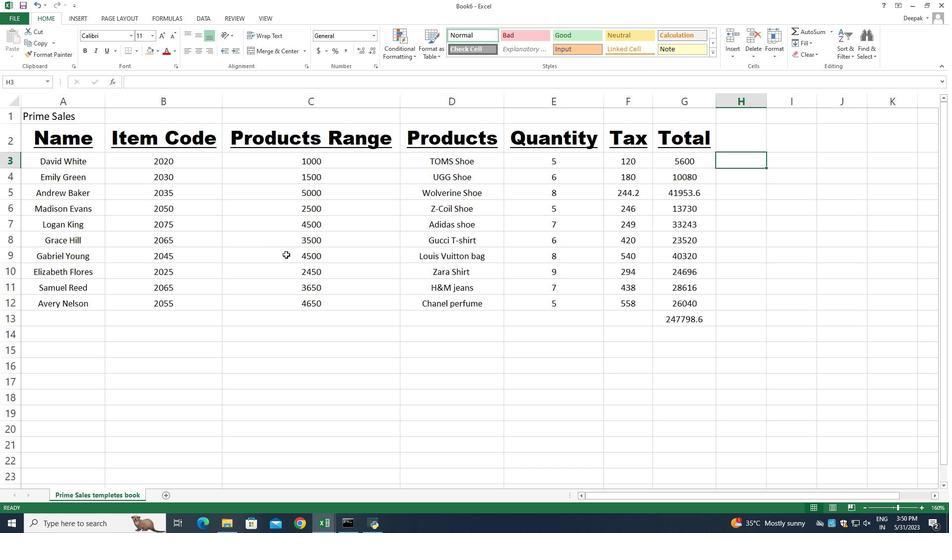 
Action: Mouse scrolled (286, 255) with delta (0, 0)
Screenshot: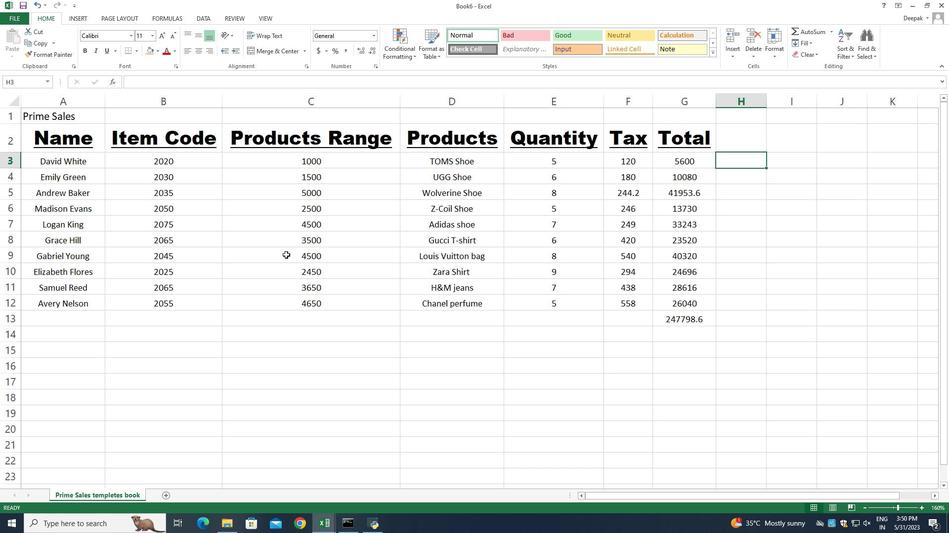 
Action: Mouse scrolled (286, 254) with delta (0, 0)
Screenshot: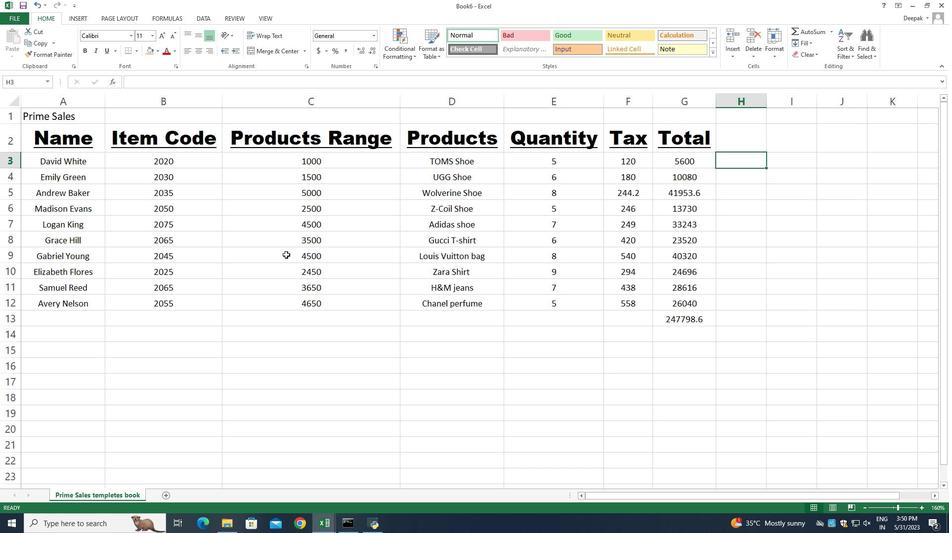 
Action: Mouse scrolled (286, 255) with delta (0, 0)
Screenshot: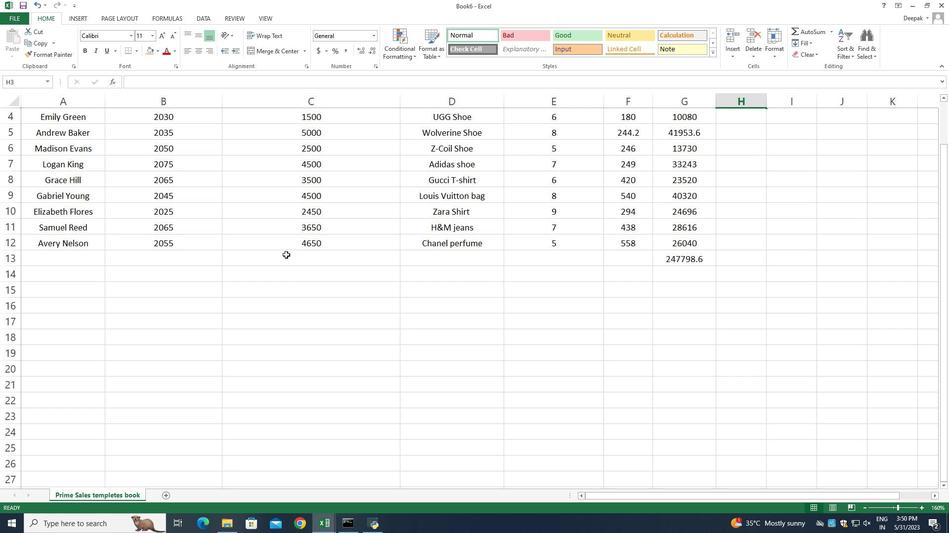 
Action: Mouse scrolled (286, 255) with delta (0, 0)
Screenshot: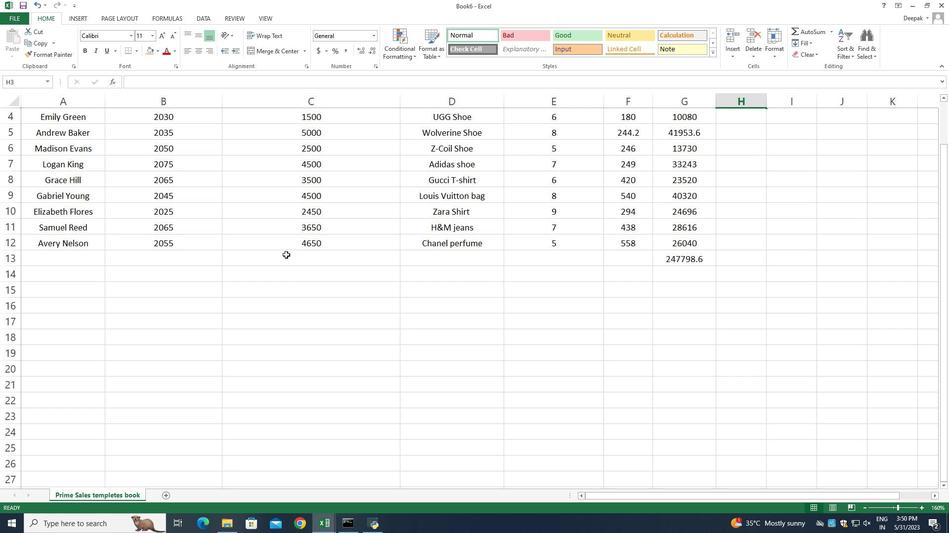 
Action: Mouse scrolled (286, 255) with delta (0, 0)
Screenshot: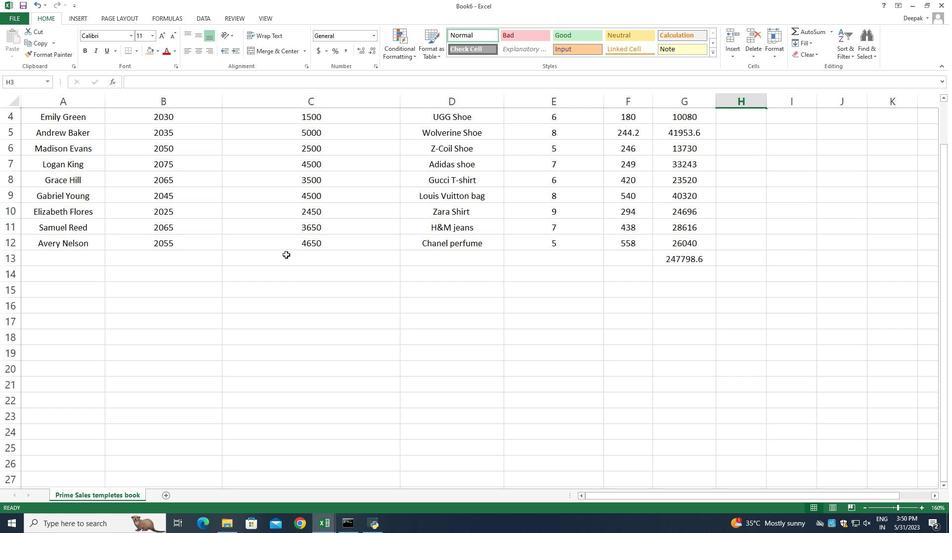 
Action: Mouse moved to (286, 255)
Screenshot: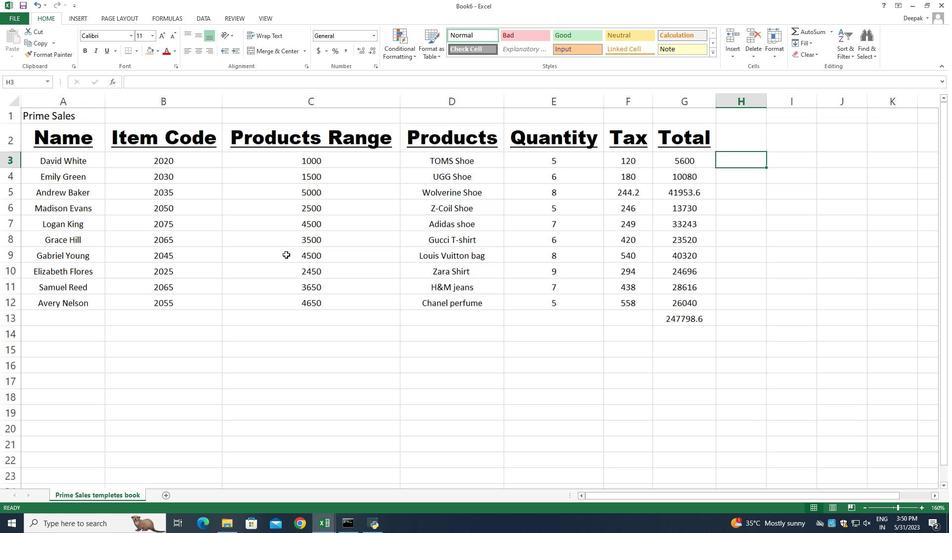 
Action: Mouse scrolled (286, 255) with delta (0, 0)
Screenshot: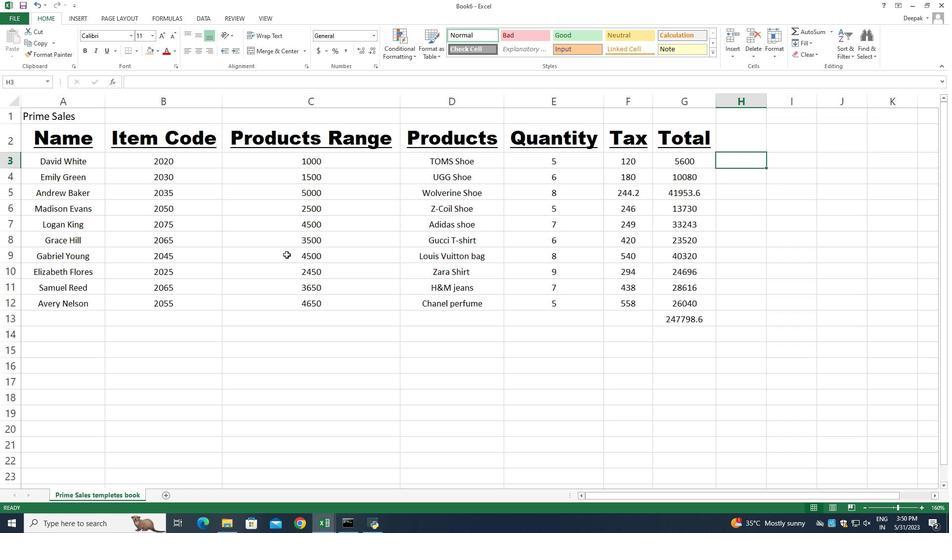 
Action: Mouse scrolled (286, 255) with delta (0, 0)
Screenshot: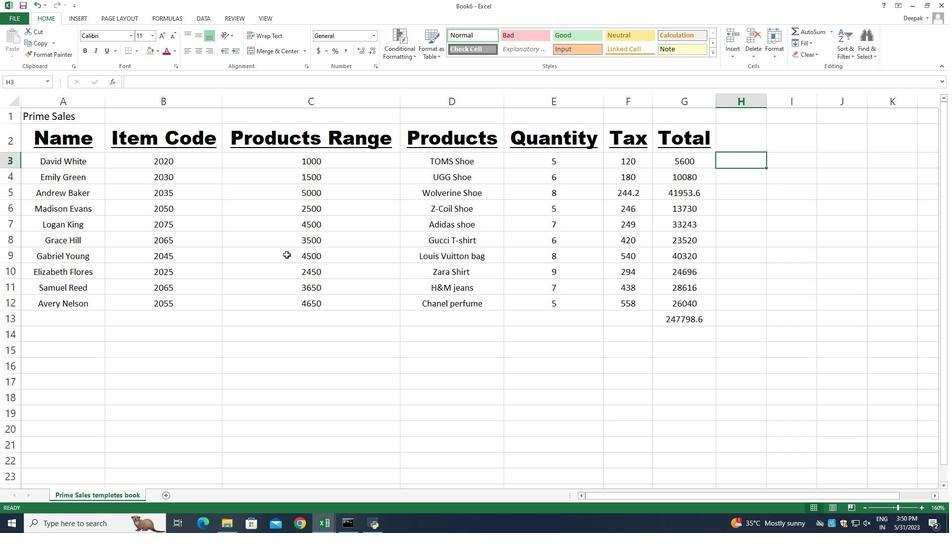 
Action: Mouse scrolled (286, 255) with delta (0, 0)
Screenshot: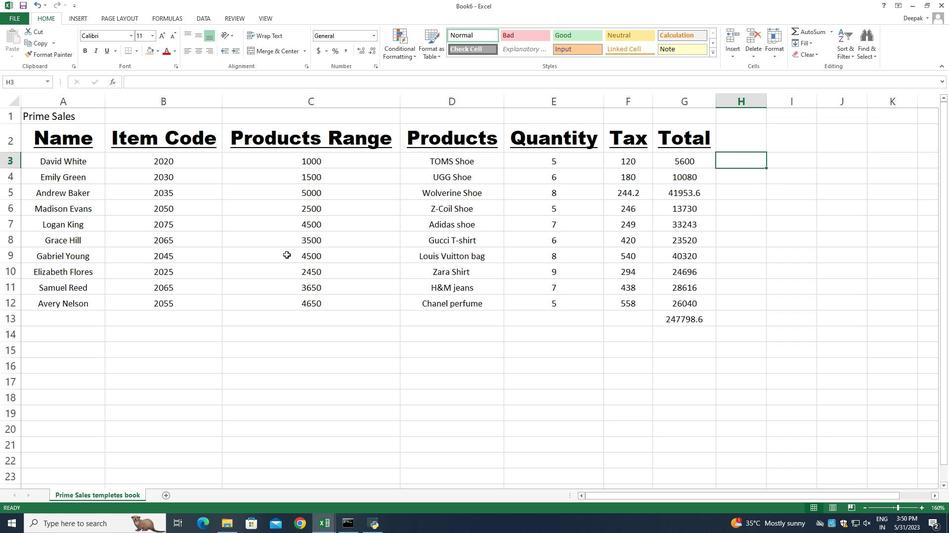 
Action: Mouse moved to (279, 251)
Screenshot: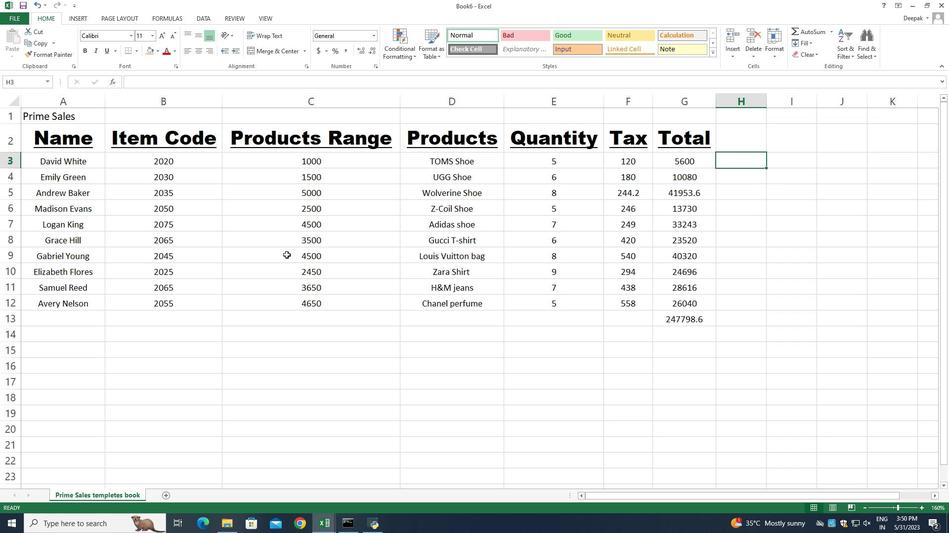 
